 Task: Add Sprouts Organic Toasted Oats to the cart.
Action: Mouse moved to (745, 256)
Screenshot: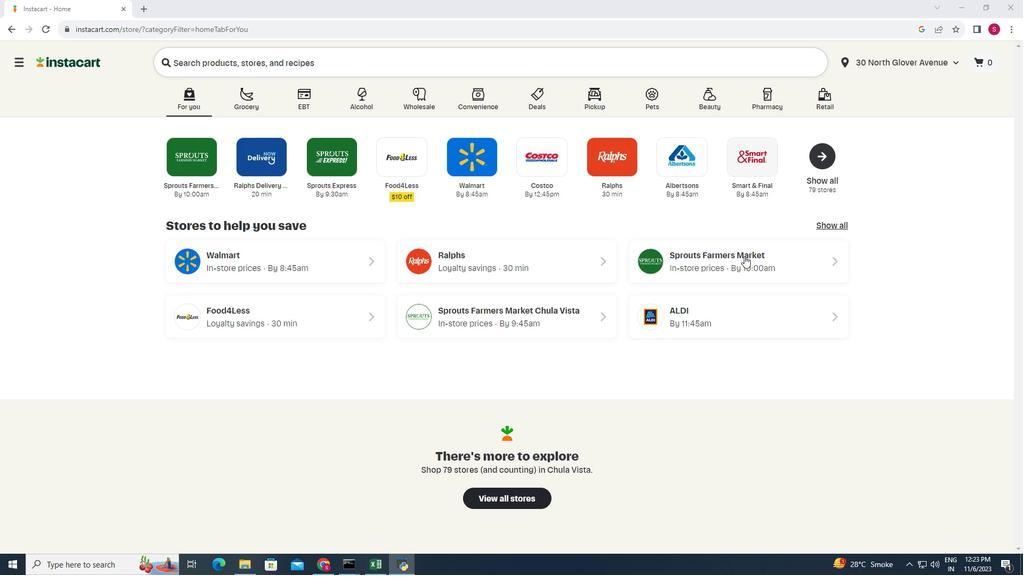 
Action: Mouse pressed left at (745, 256)
Screenshot: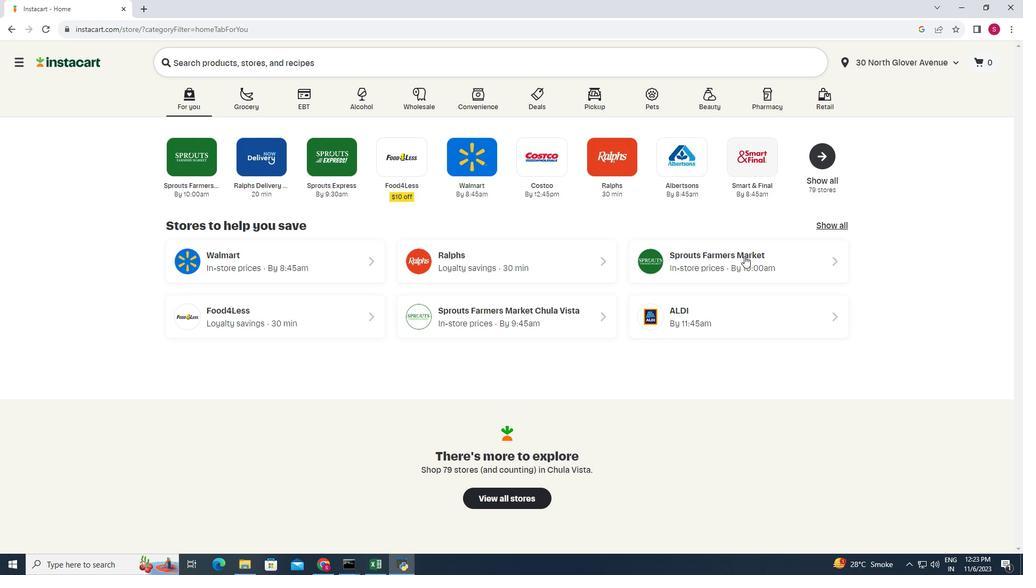 
Action: Mouse moved to (90, 358)
Screenshot: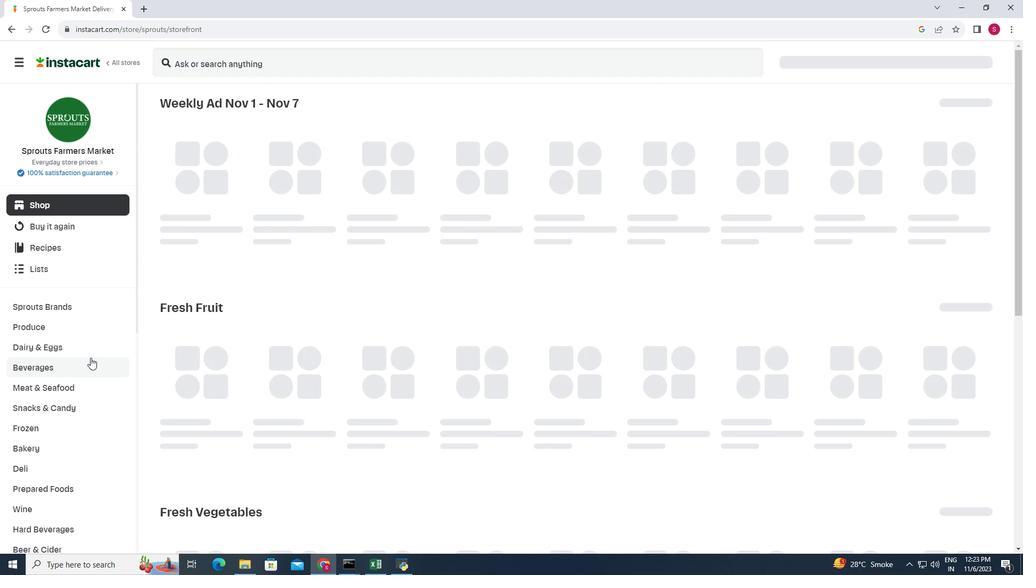 
Action: Mouse scrolled (90, 357) with delta (0, 0)
Screenshot: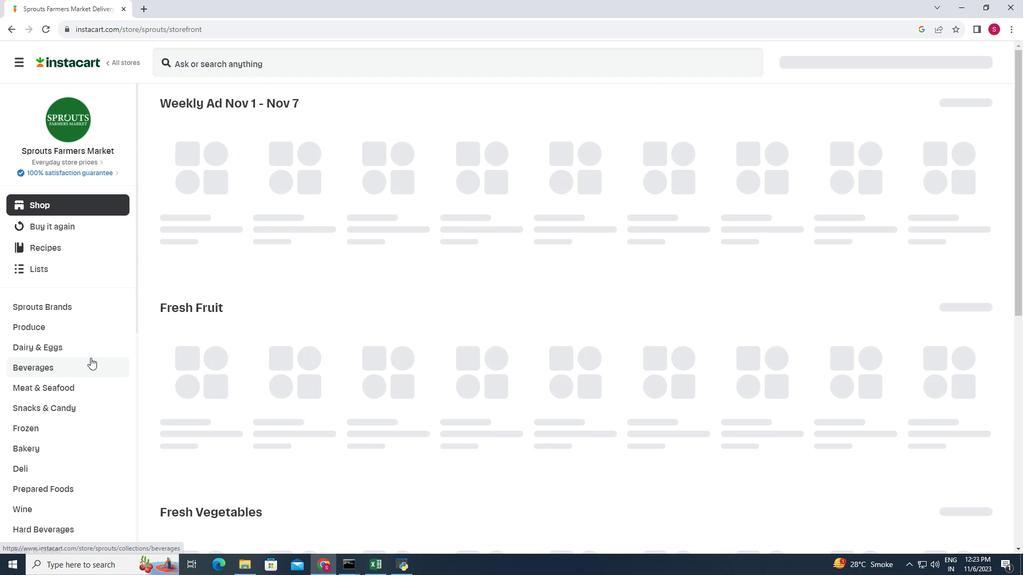 
Action: Mouse scrolled (90, 357) with delta (0, 0)
Screenshot: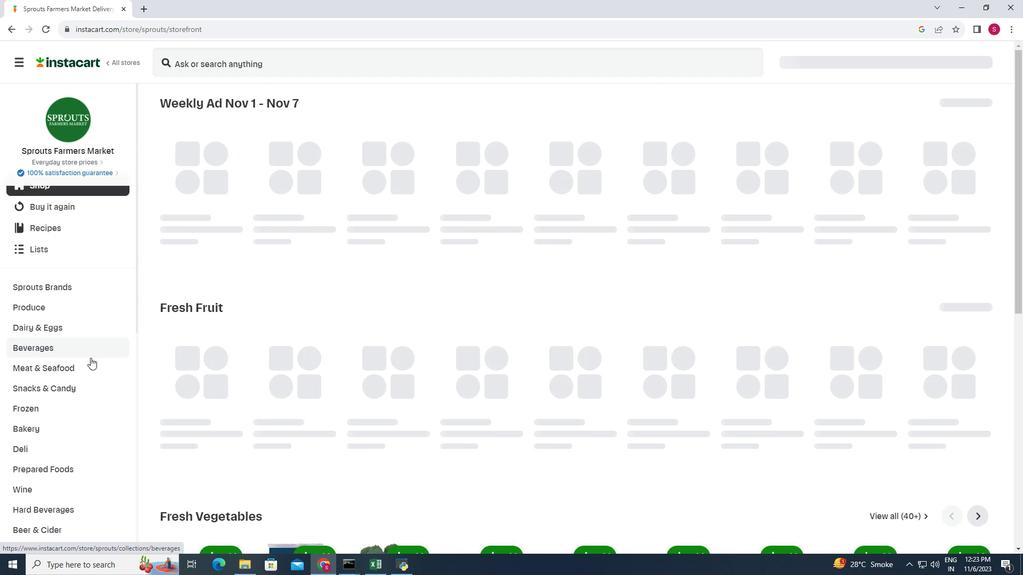 
Action: Mouse scrolled (90, 357) with delta (0, 0)
Screenshot: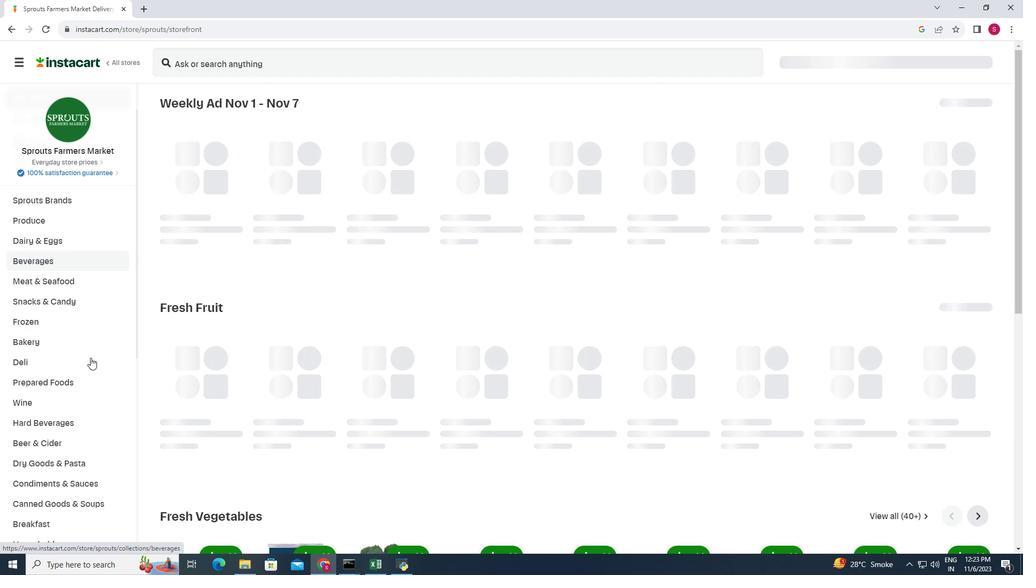 
Action: Mouse moved to (78, 466)
Screenshot: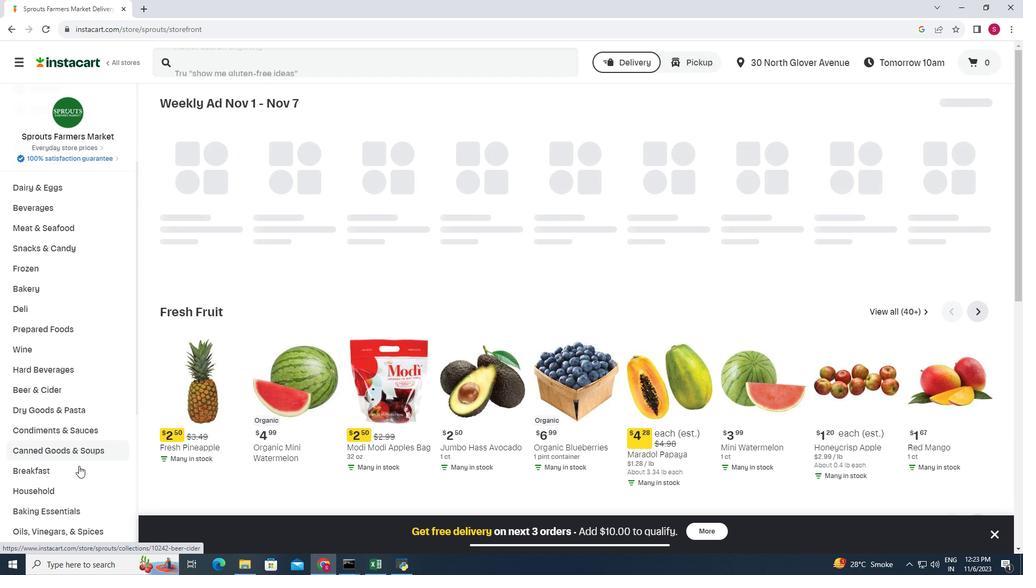 
Action: Mouse pressed left at (78, 466)
Screenshot: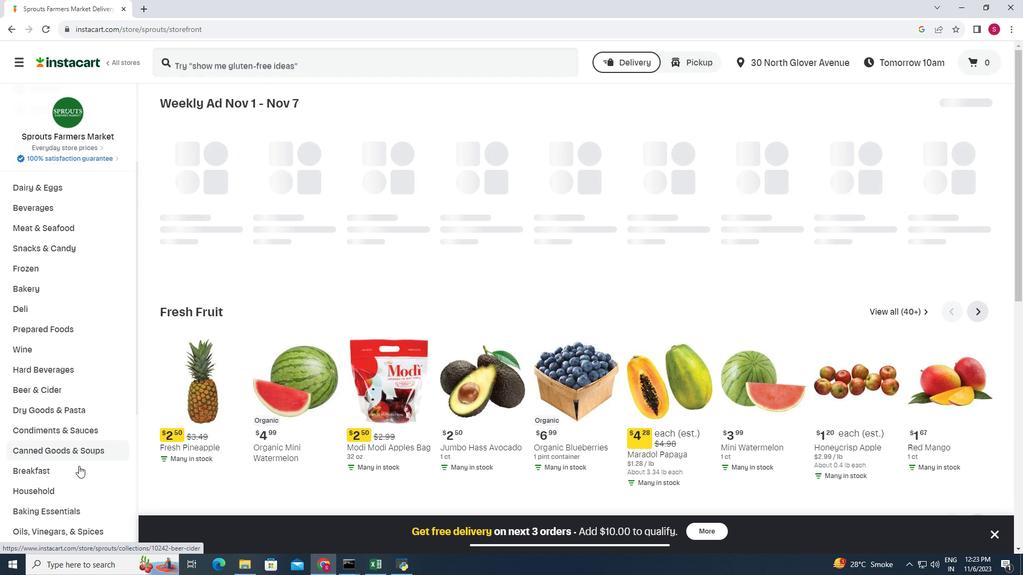 
Action: Mouse moved to (779, 131)
Screenshot: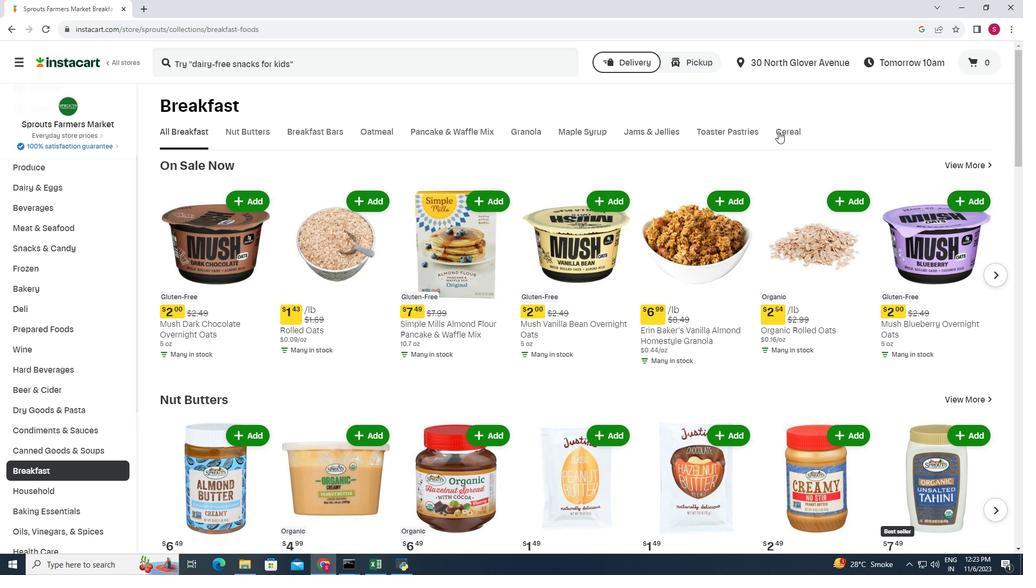 
Action: Mouse pressed left at (779, 131)
Screenshot: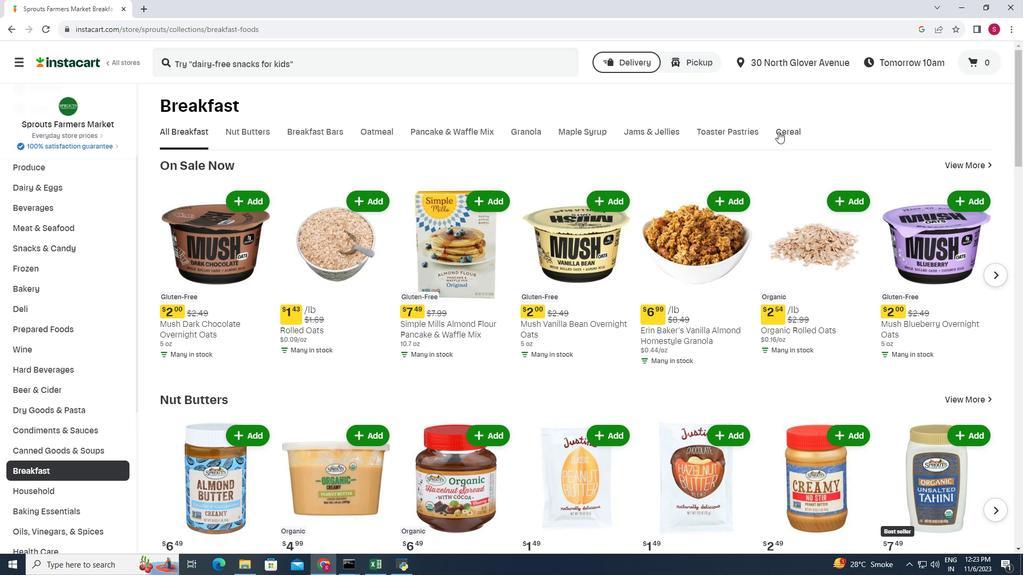 
Action: Mouse moved to (439, 191)
Screenshot: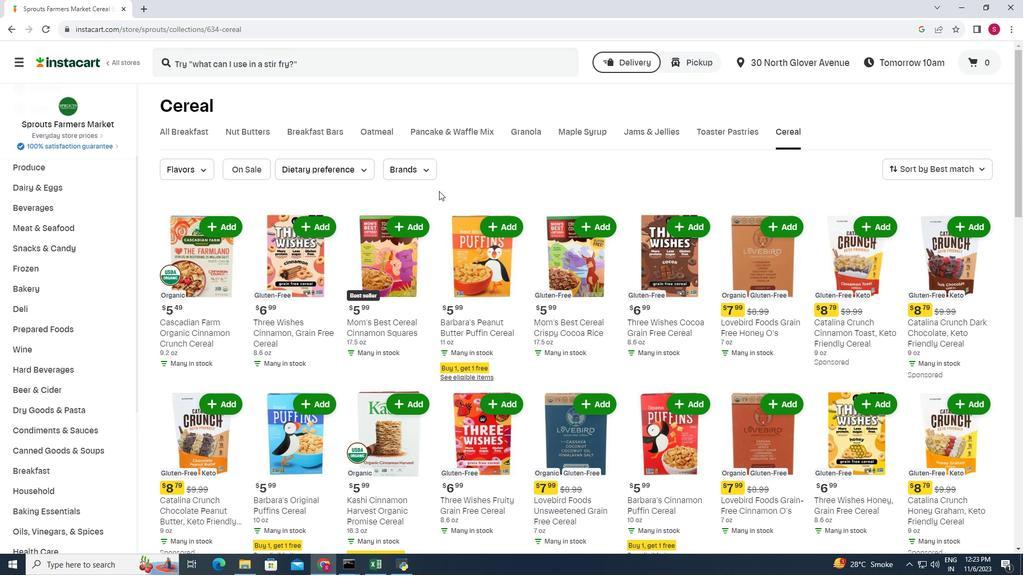 
Action: Mouse scrolled (439, 190) with delta (0, 0)
Screenshot: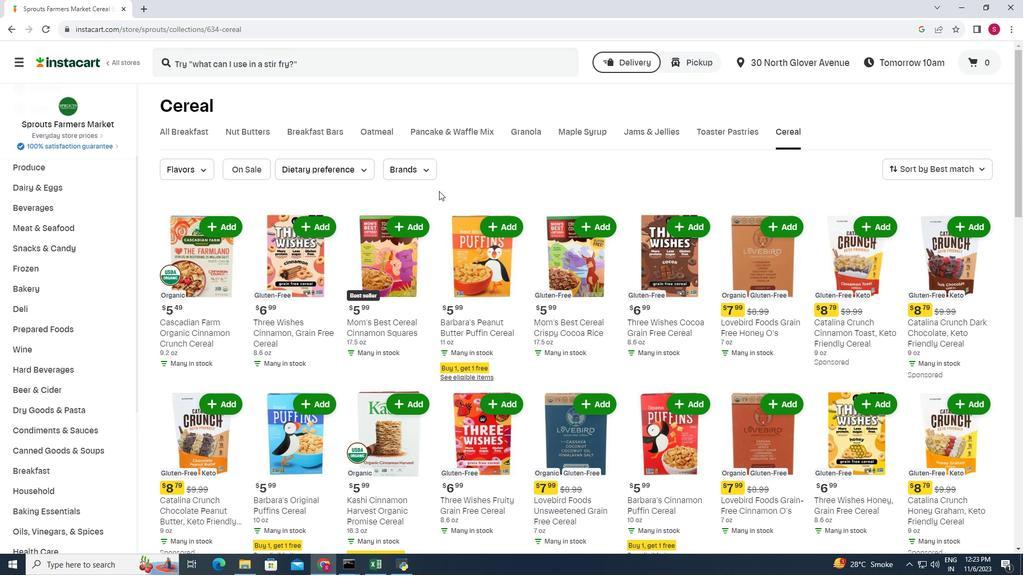 
Action: Mouse moved to (439, 190)
Screenshot: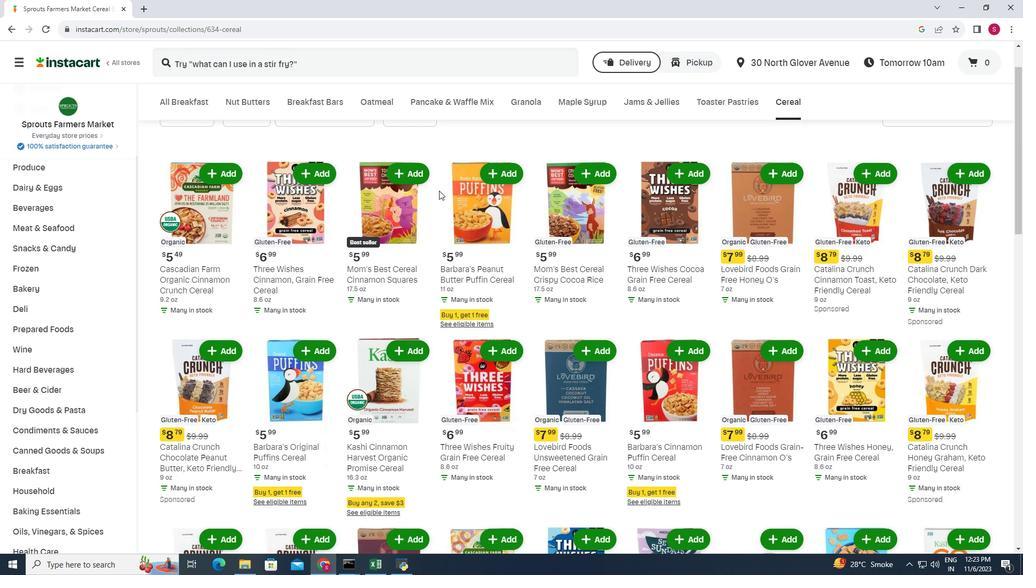 
Action: Mouse scrolled (439, 190) with delta (0, 0)
Screenshot: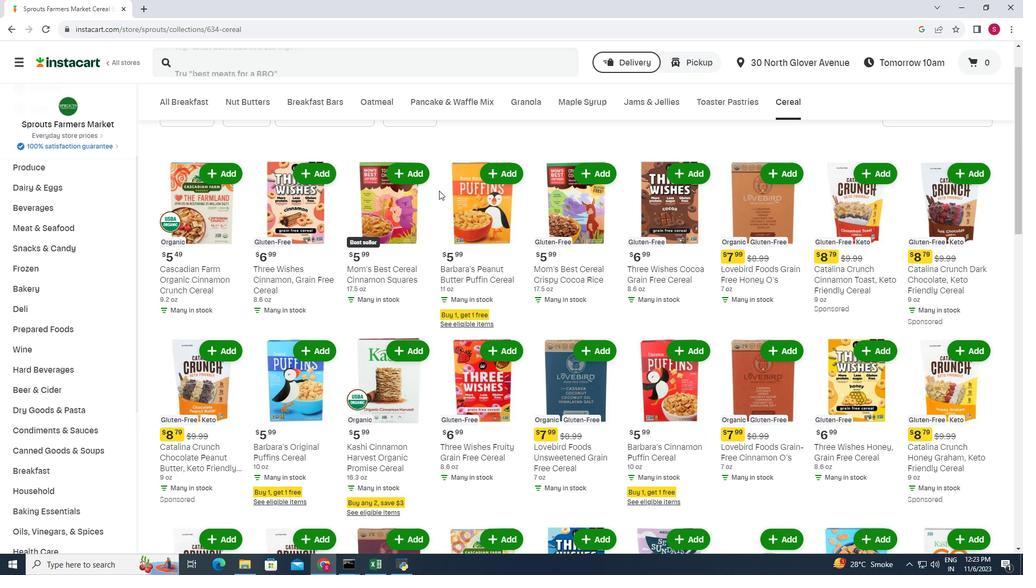 
Action: Mouse moved to (438, 190)
Screenshot: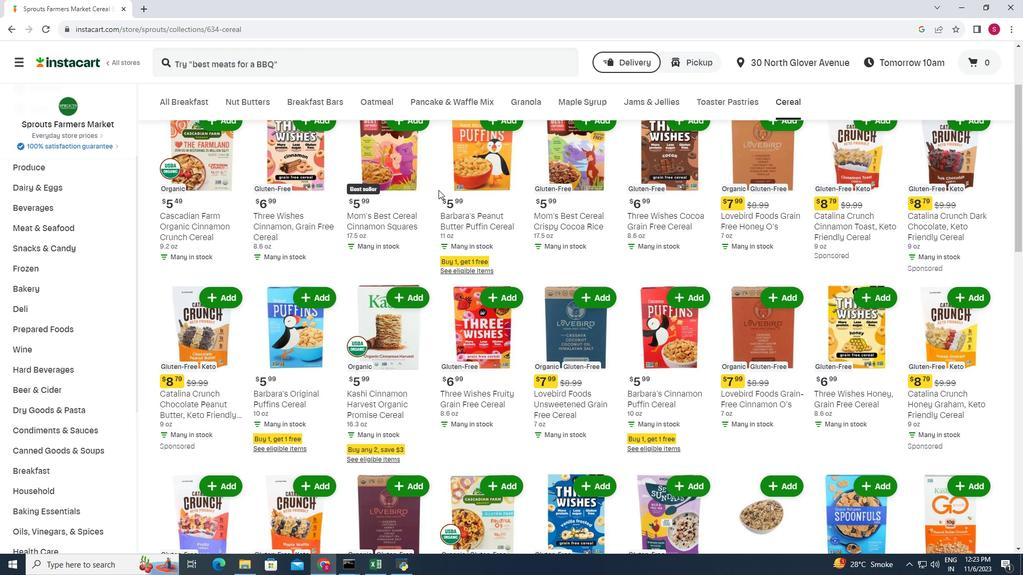 
Action: Mouse scrolled (438, 189) with delta (0, 0)
Screenshot: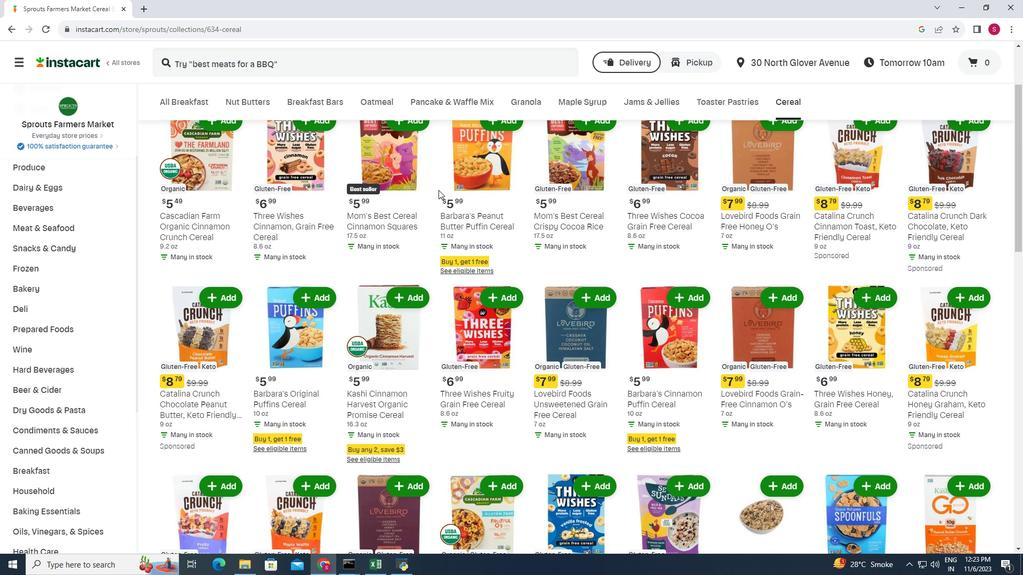 
Action: Mouse moved to (436, 189)
Screenshot: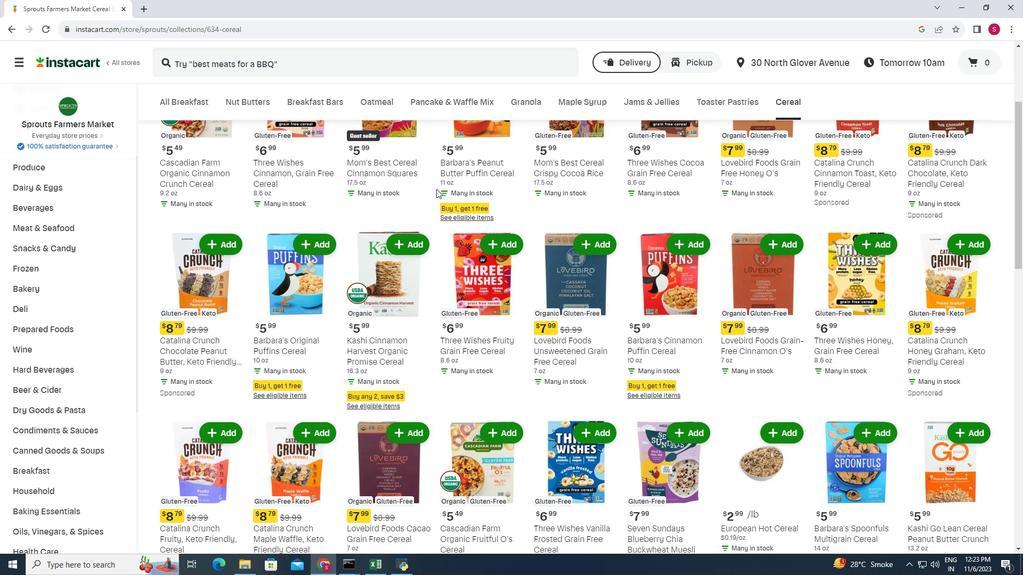 
Action: Mouse scrolled (436, 188) with delta (0, 0)
Screenshot: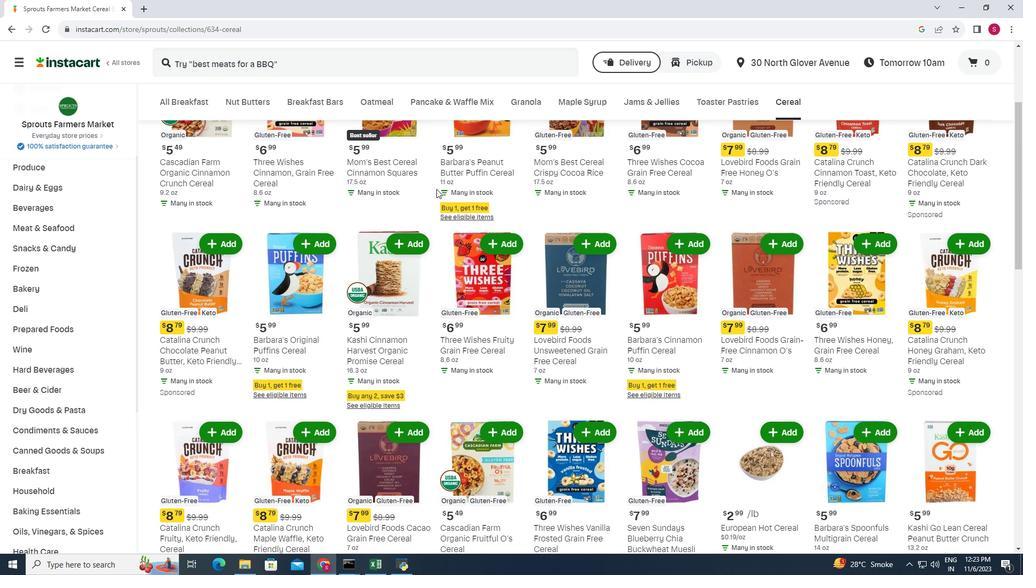 
Action: Mouse moved to (435, 188)
Screenshot: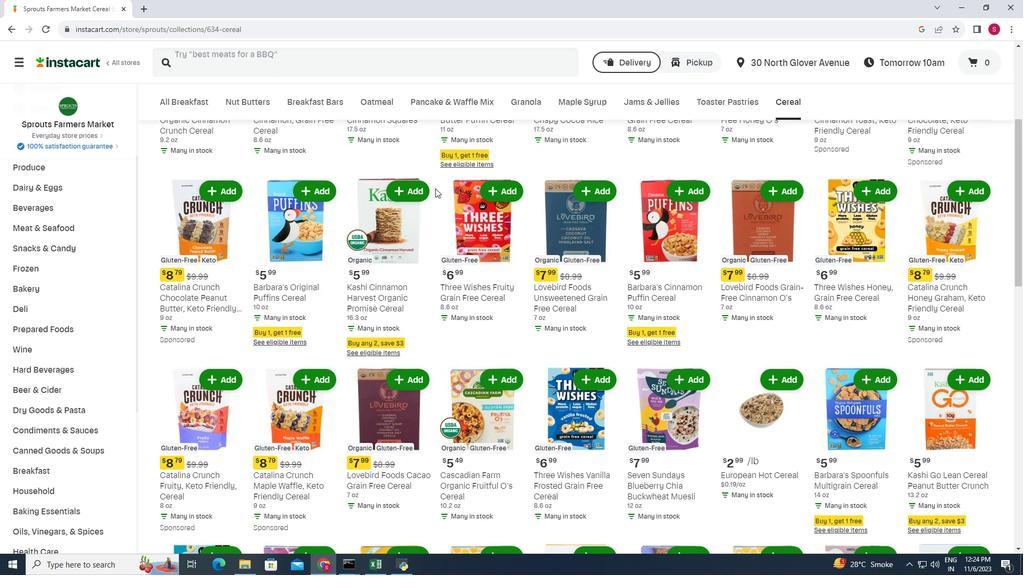
Action: Mouse scrolled (435, 188) with delta (0, 0)
Screenshot: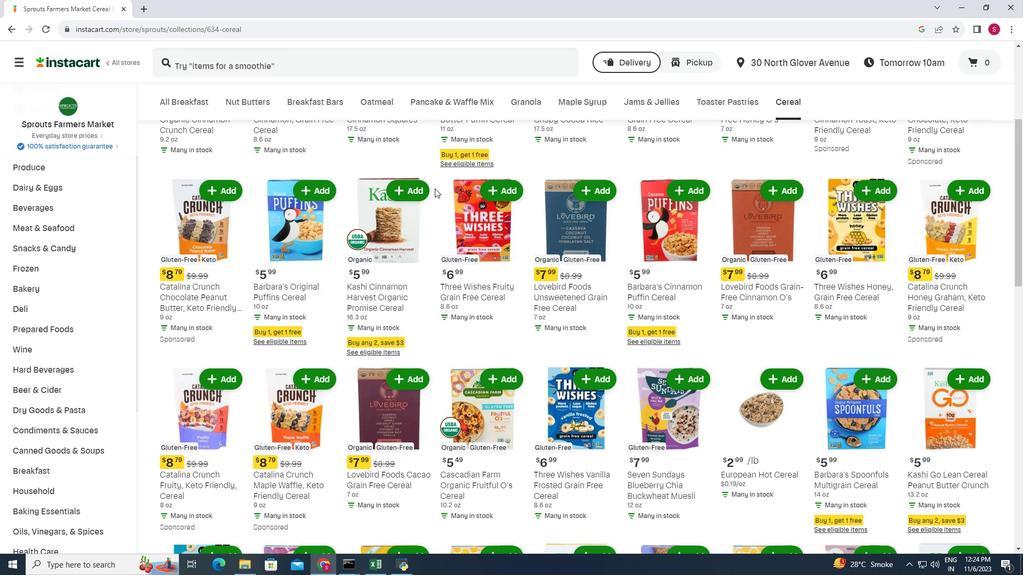 
Action: Mouse moved to (435, 188)
Screenshot: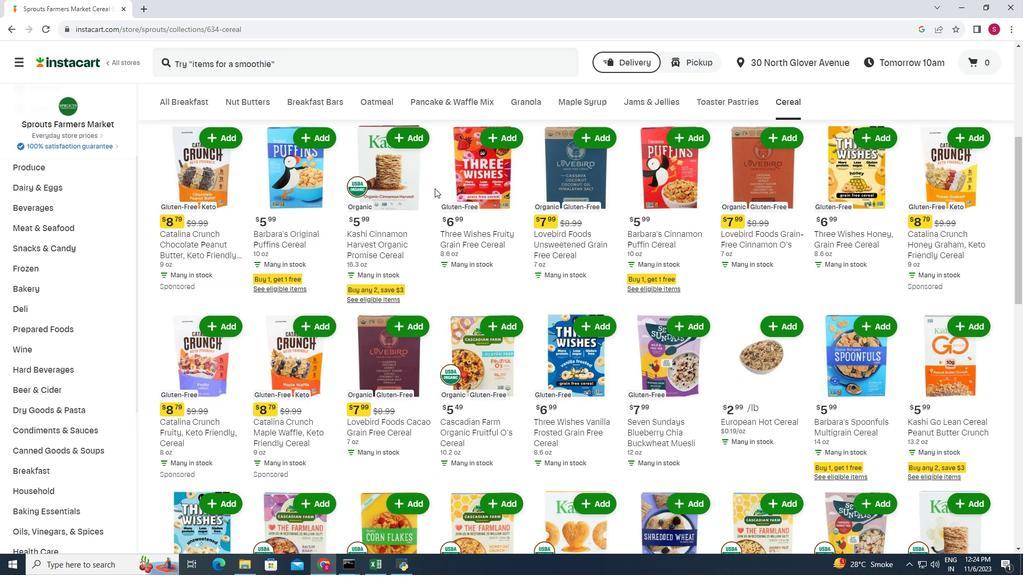 
Action: Mouse scrolled (435, 188) with delta (0, 0)
Screenshot: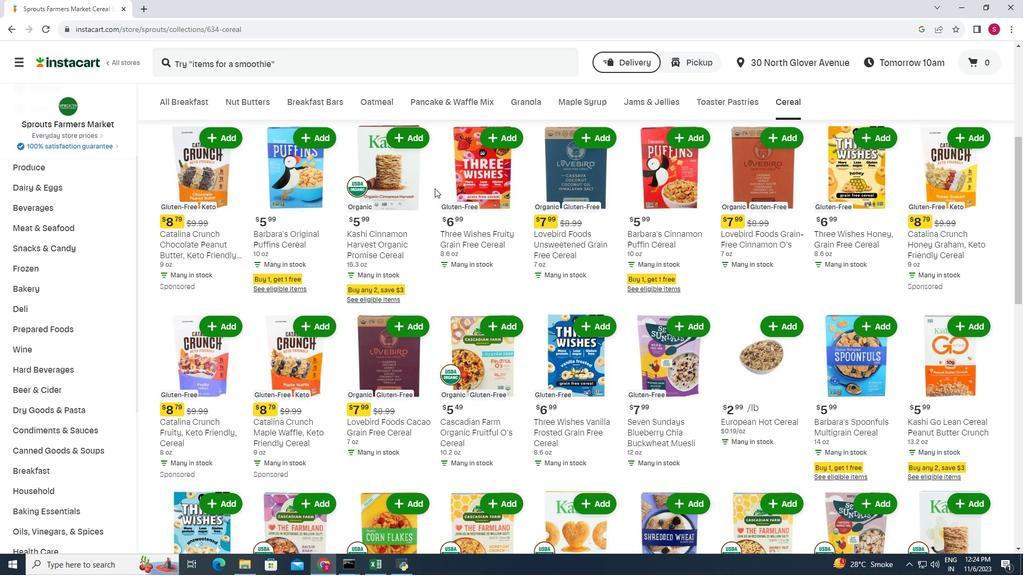 
Action: Mouse moved to (434, 189)
Screenshot: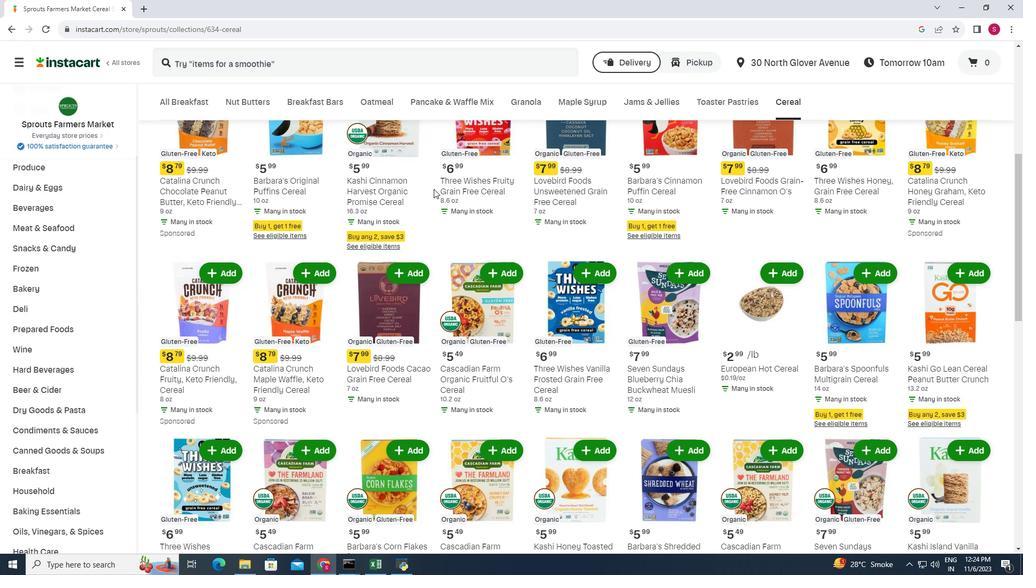 
Action: Mouse scrolled (434, 188) with delta (0, 0)
Screenshot: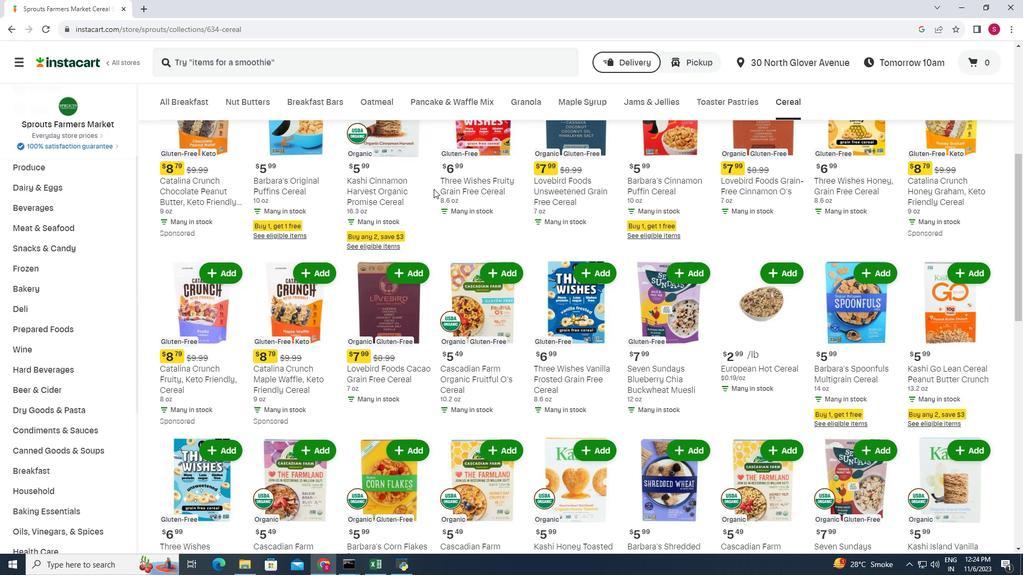 
Action: Mouse moved to (434, 189)
Screenshot: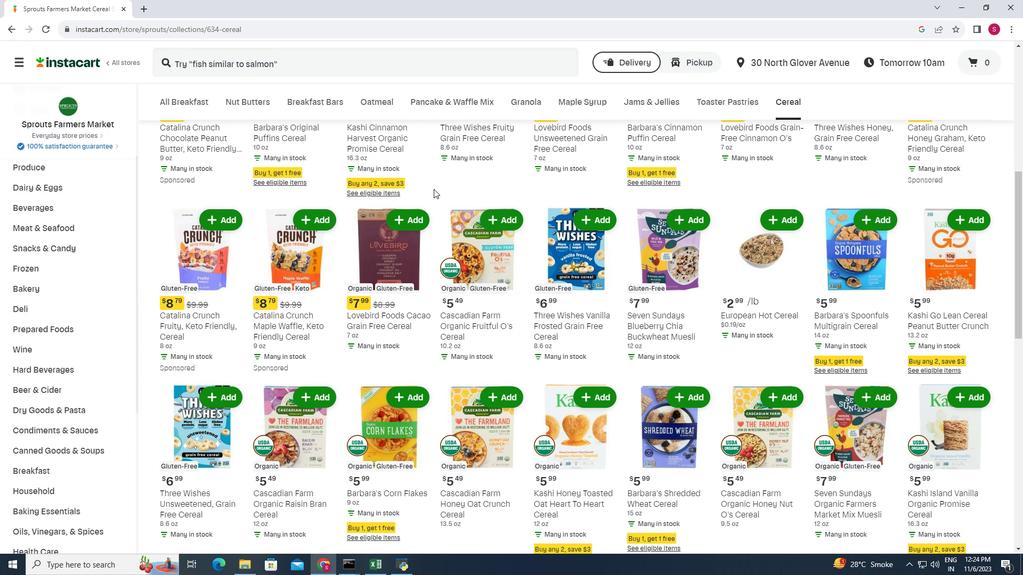
Action: Mouse scrolled (434, 188) with delta (0, 0)
Screenshot: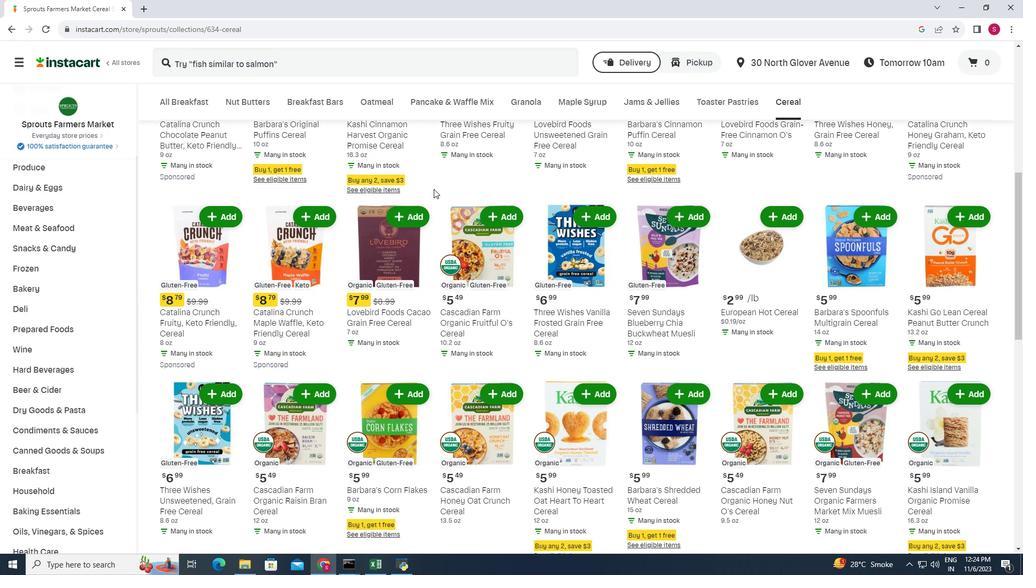 
Action: Mouse moved to (434, 189)
Screenshot: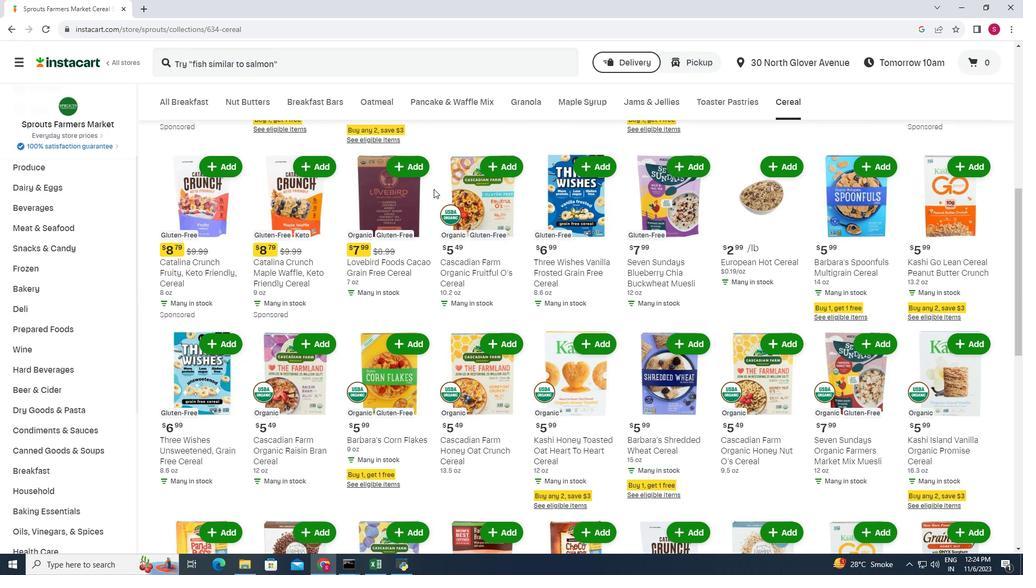 
Action: Mouse scrolled (434, 188) with delta (0, 0)
Screenshot: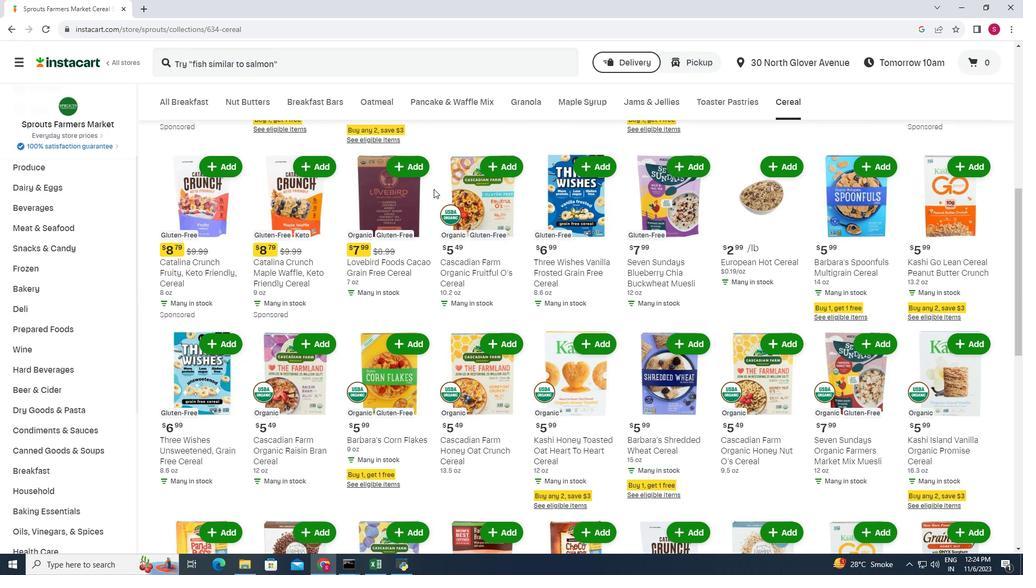 
Action: Mouse moved to (434, 189)
Screenshot: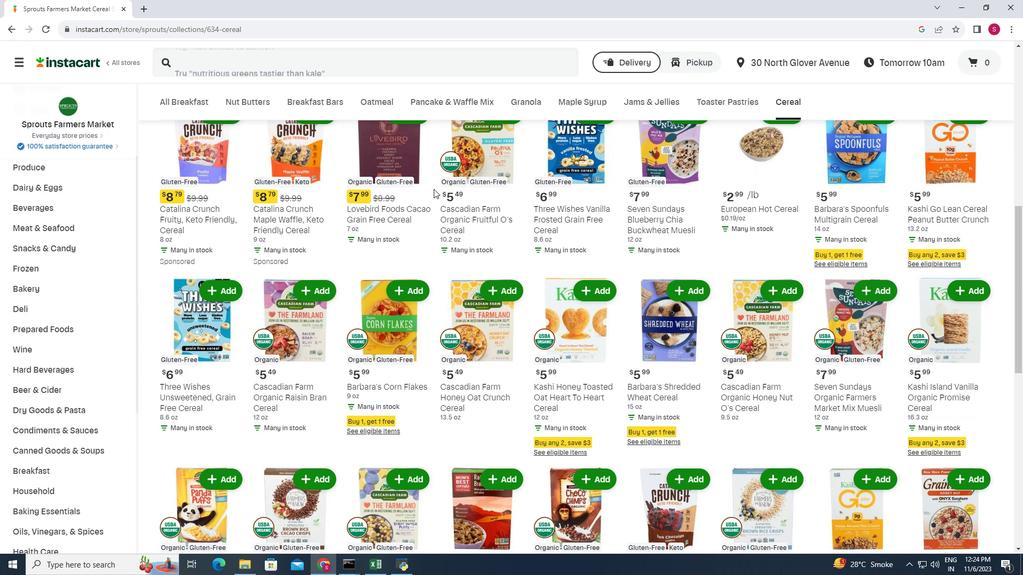 
Action: Mouse scrolled (434, 188) with delta (0, 0)
Screenshot: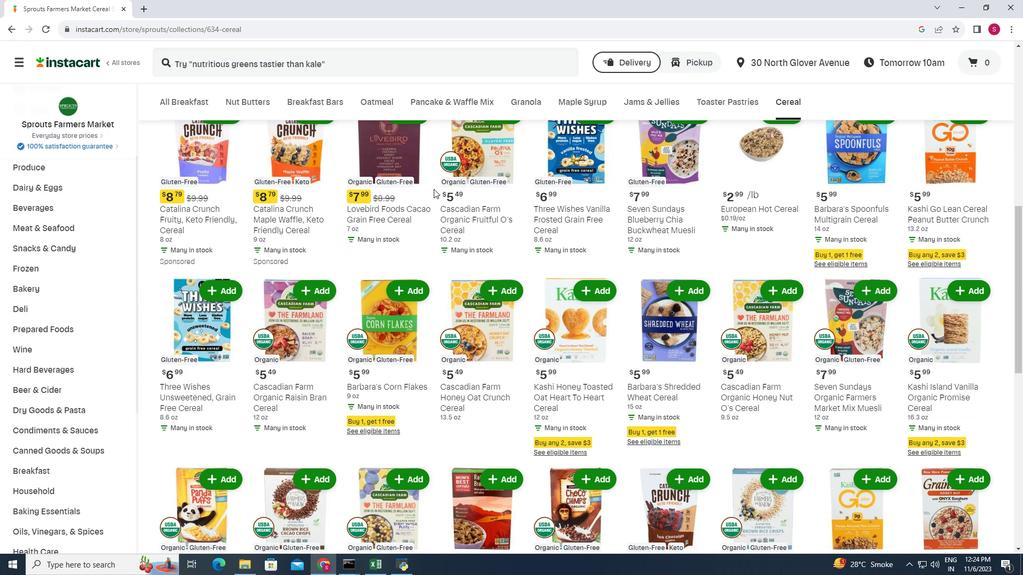 
Action: Mouse scrolled (434, 188) with delta (0, 0)
Screenshot: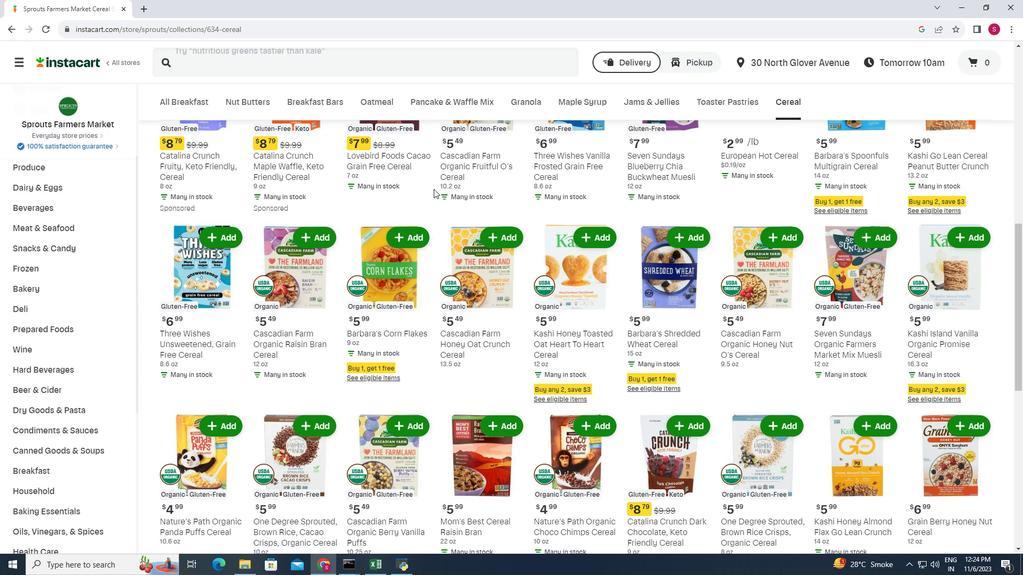 
Action: Mouse scrolled (434, 188) with delta (0, 0)
Screenshot: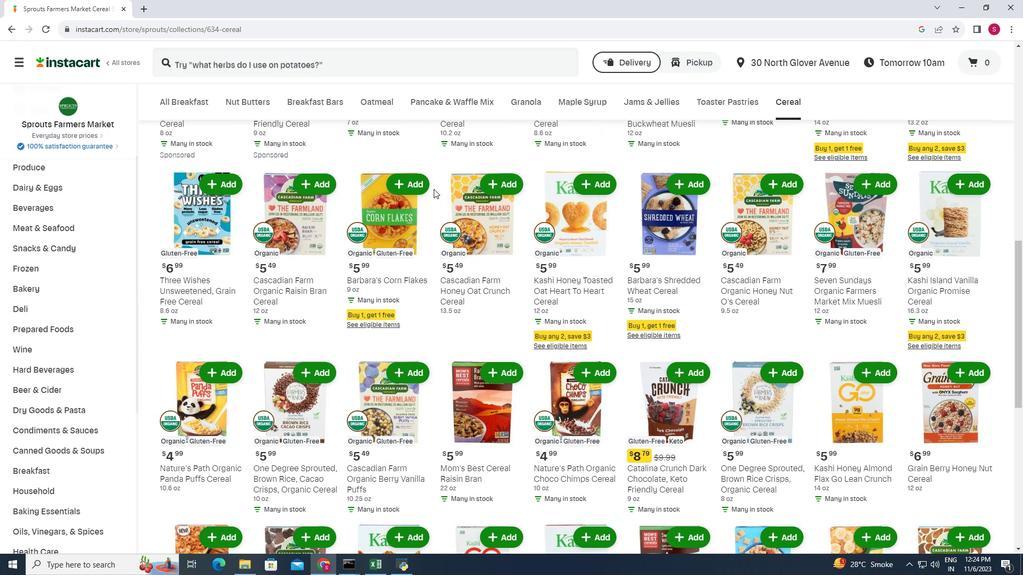 
Action: Mouse scrolled (434, 188) with delta (0, 0)
Screenshot: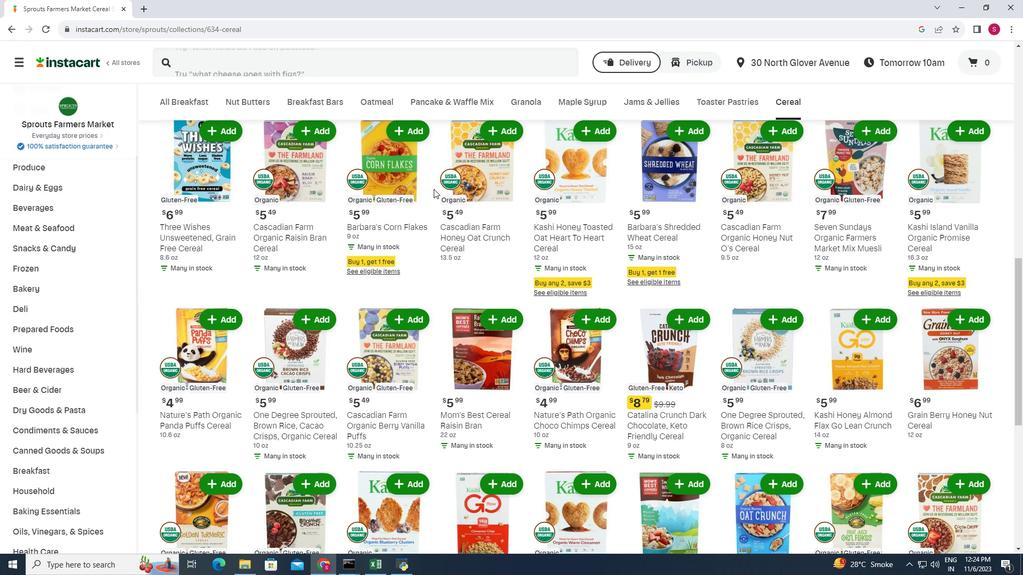 
Action: Mouse moved to (434, 189)
Screenshot: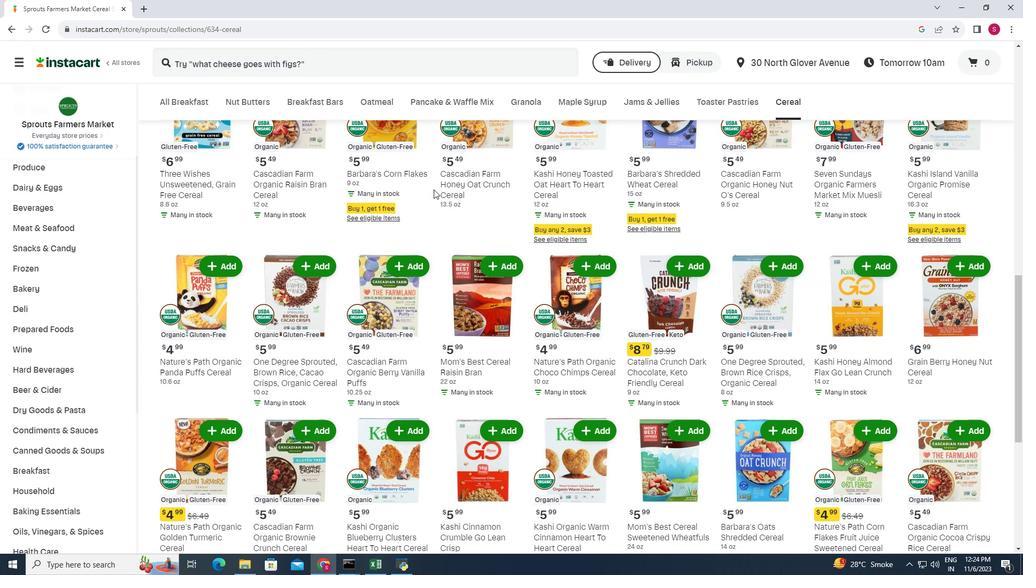 
Action: Mouse scrolled (434, 189) with delta (0, 0)
Screenshot: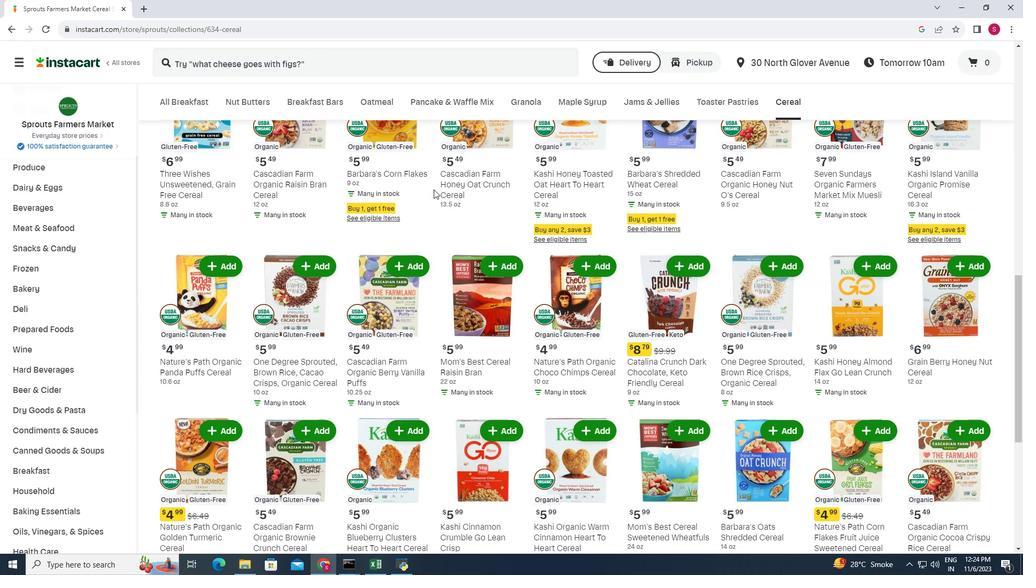 
Action: Mouse scrolled (434, 189) with delta (0, 0)
Screenshot: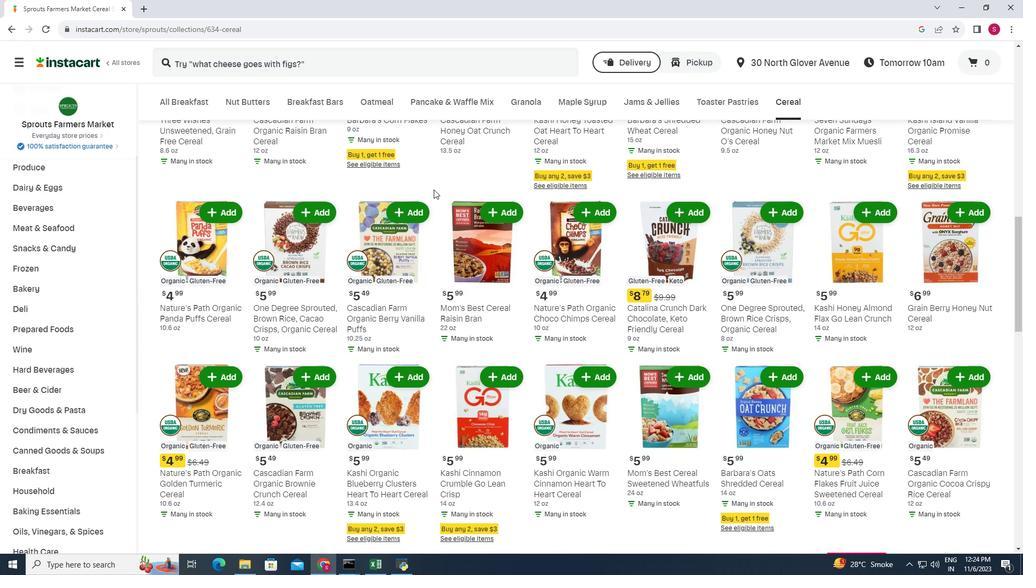 
Action: Mouse moved to (434, 189)
Screenshot: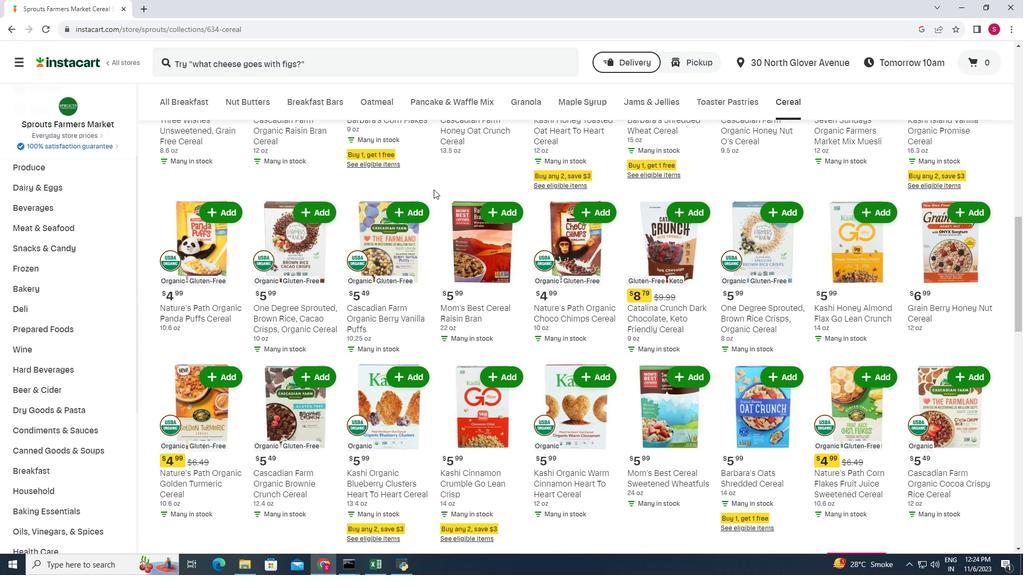 
Action: Mouse scrolled (434, 189) with delta (0, 0)
Screenshot: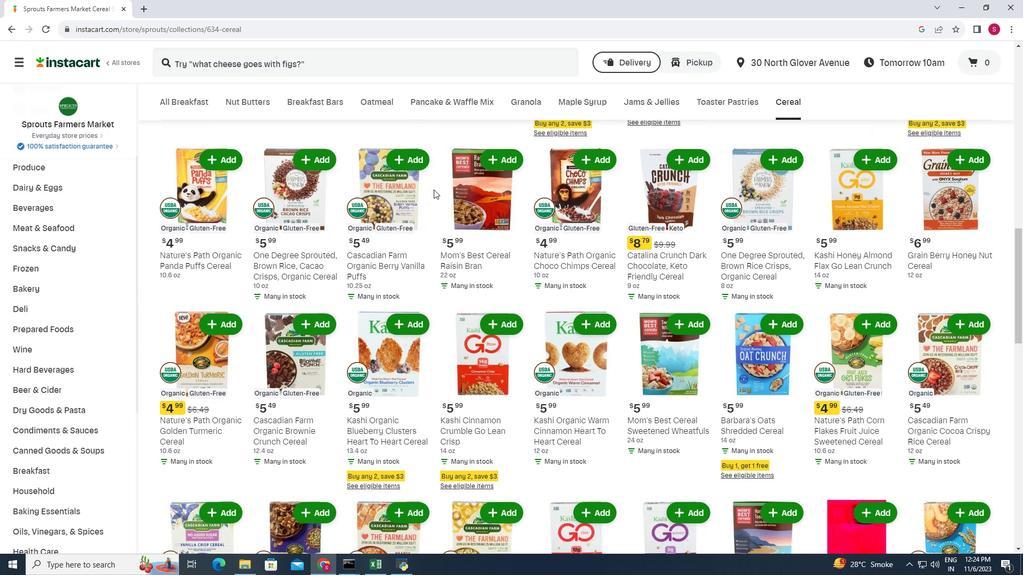 
Action: Mouse scrolled (434, 189) with delta (0, 0)
Screenshot: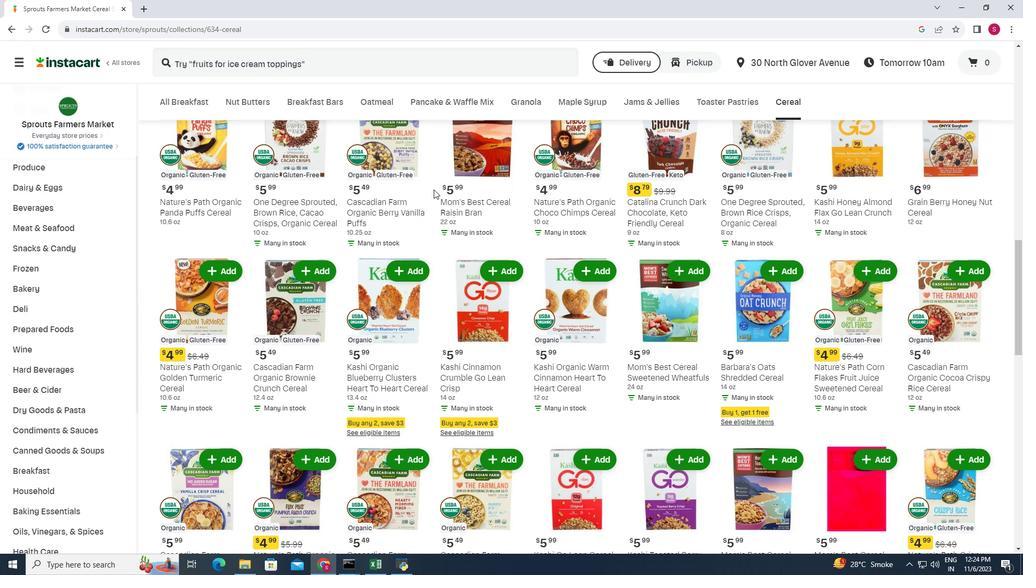 
Action: Mouse scrolled (434, 189) with delta (0, 0)
Screenshot: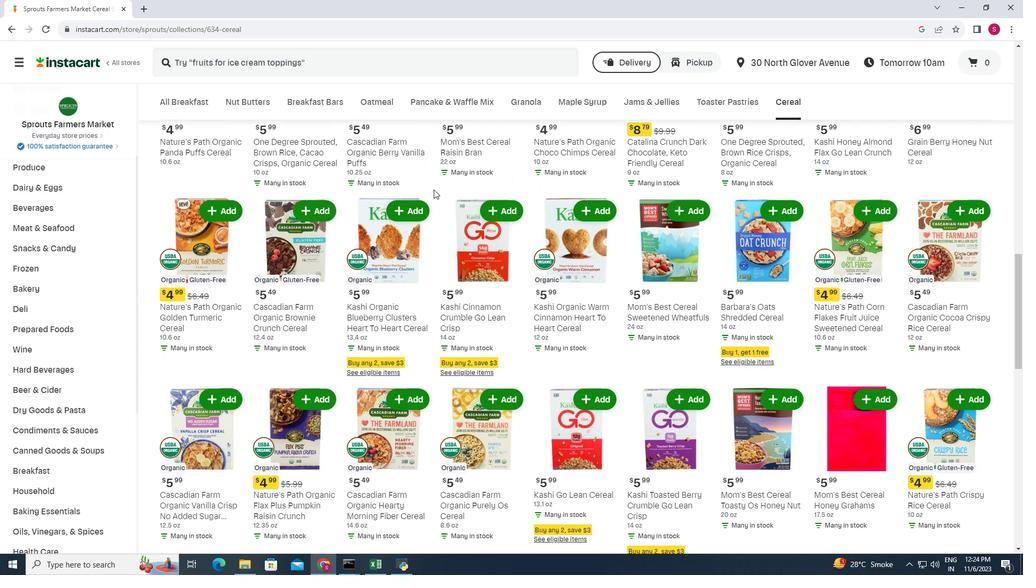 
Action: Mouse scrolled (434, 189) with delta (0, 0)
Screenshot: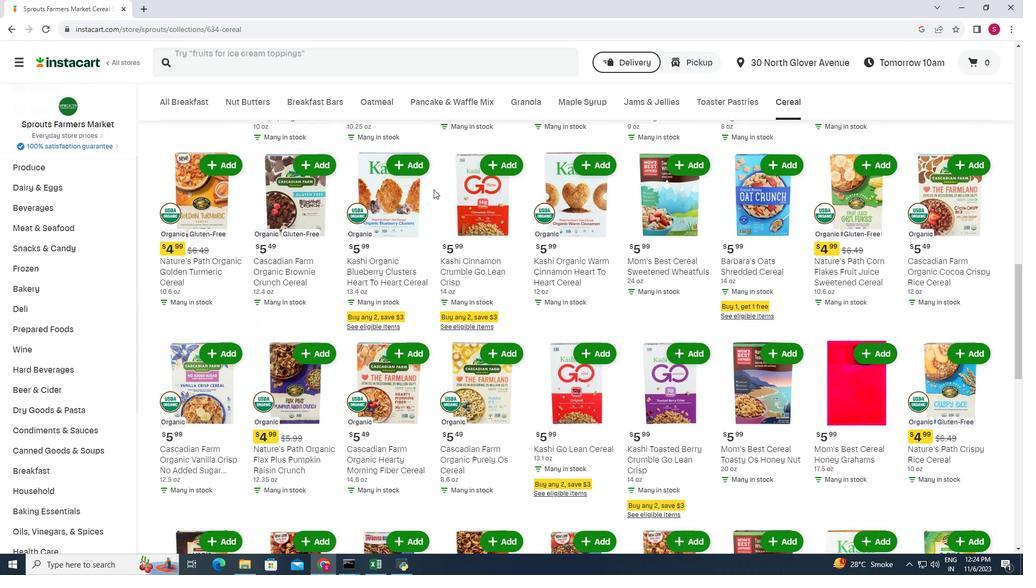 
Action: Mouse scrolled (434, 189) with delta (0, 0)
Screenshot: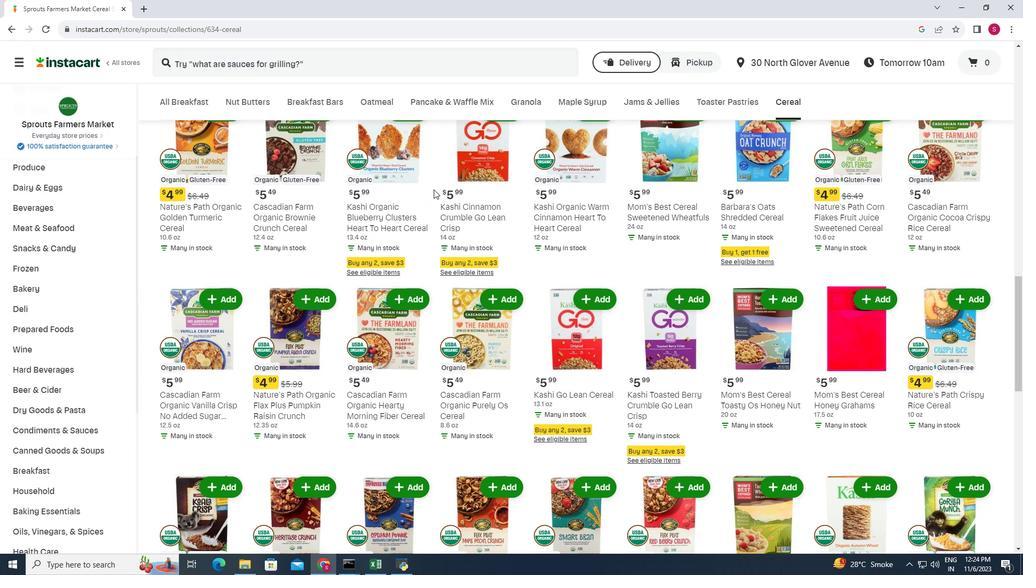 
Action: Mouse scrolled (434, 189) with delta (0, 0)
Screenshot: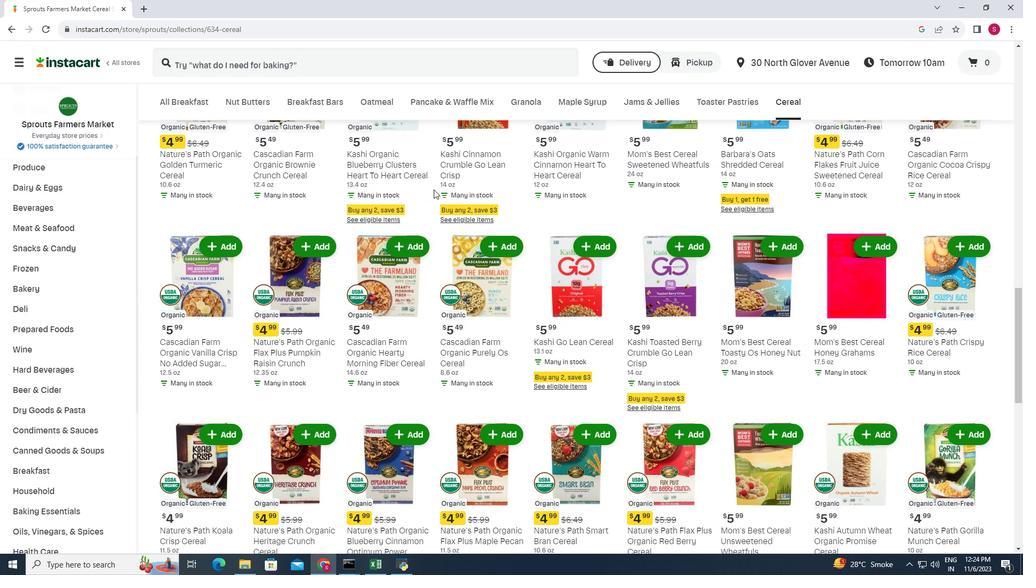 
Action: Mouse scrolled (434, 189) with delta (0, 0)
Screenshot: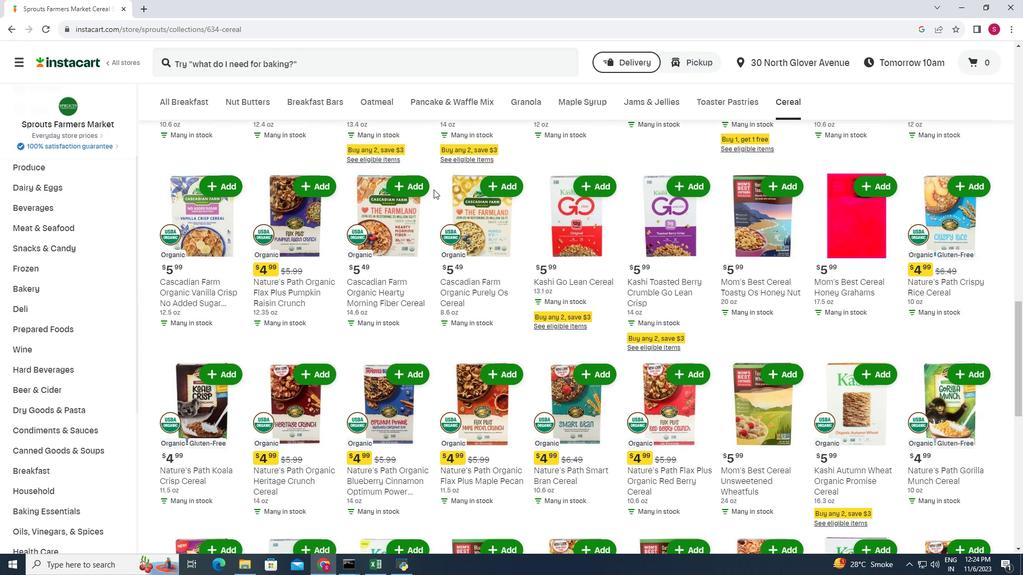 
Action: Mouse scrolled (434, 189) with delta (0, 0)
Screenshot: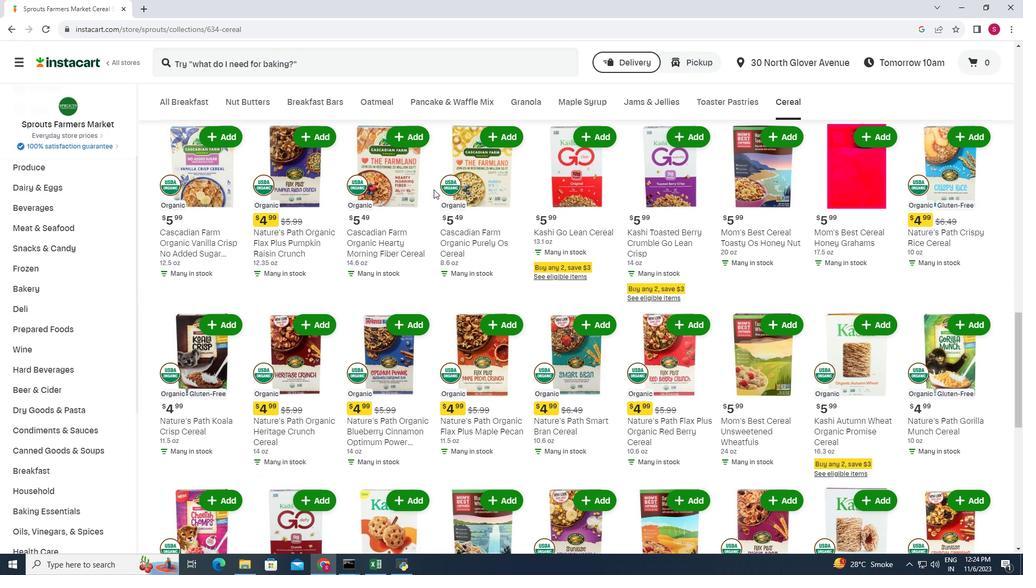 
Action: Mouse moved to (434, 189)
Screenshot: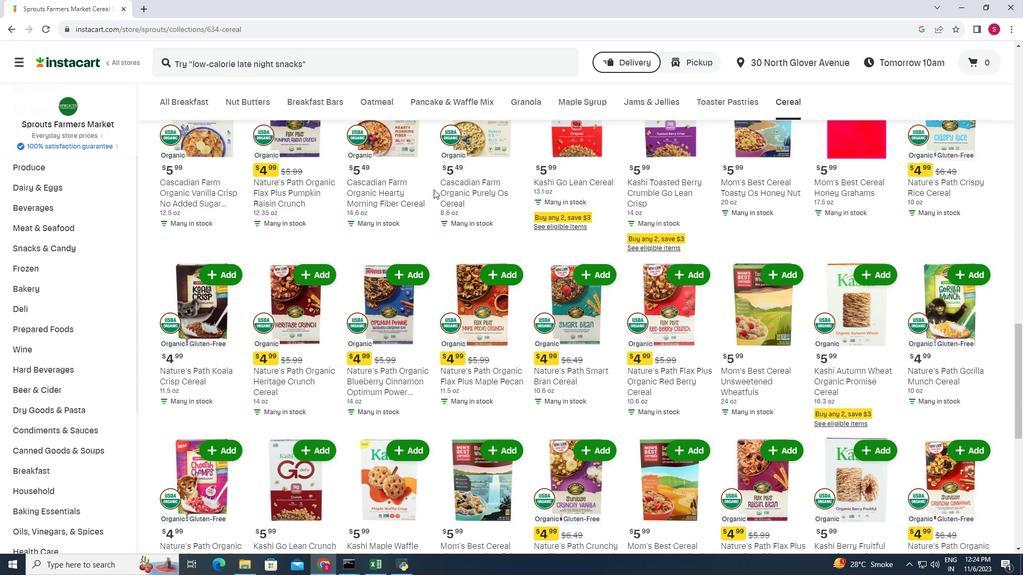 
Action: Mouse scrolled (434, 189) with delta (0, 0)
Screenshot: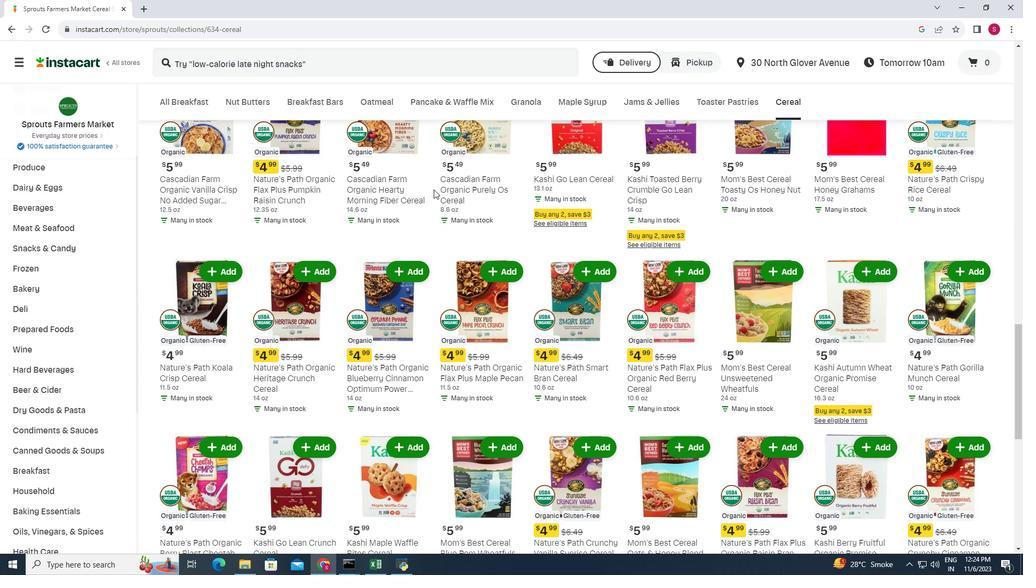 
Action: Mouse moved to (435, 189)
Screenshot: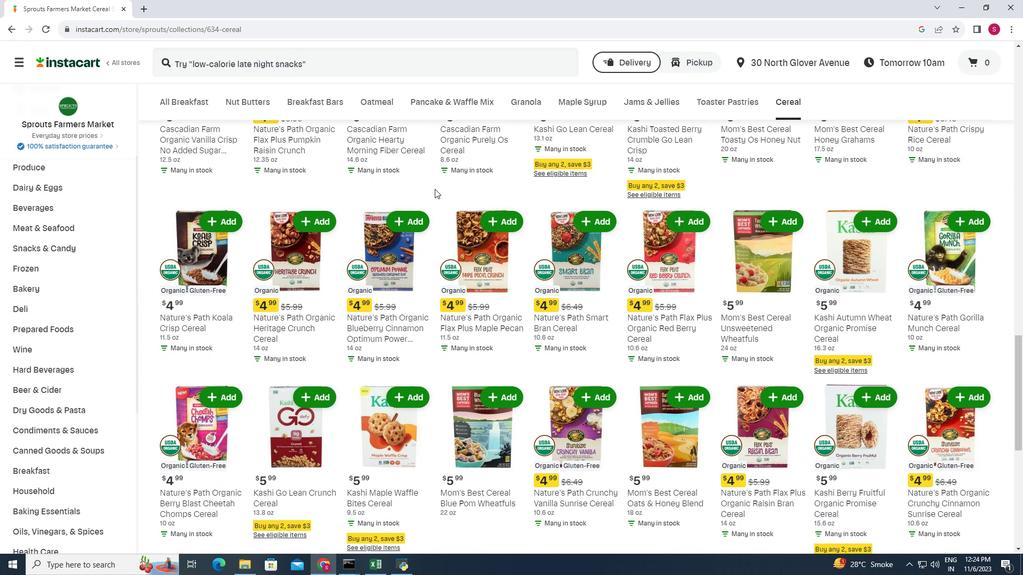 
Action: Mouse scrolled (435, 188) with delta (0, 0)
Screenshot: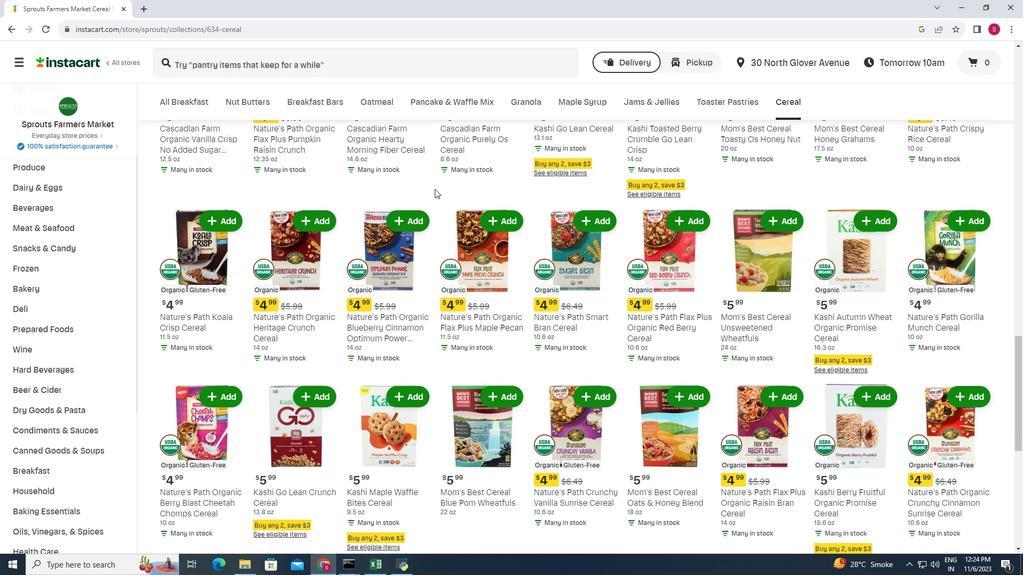 
Action: Mouse scrolled (435, 188) with delta (0, 0)
Screenshot: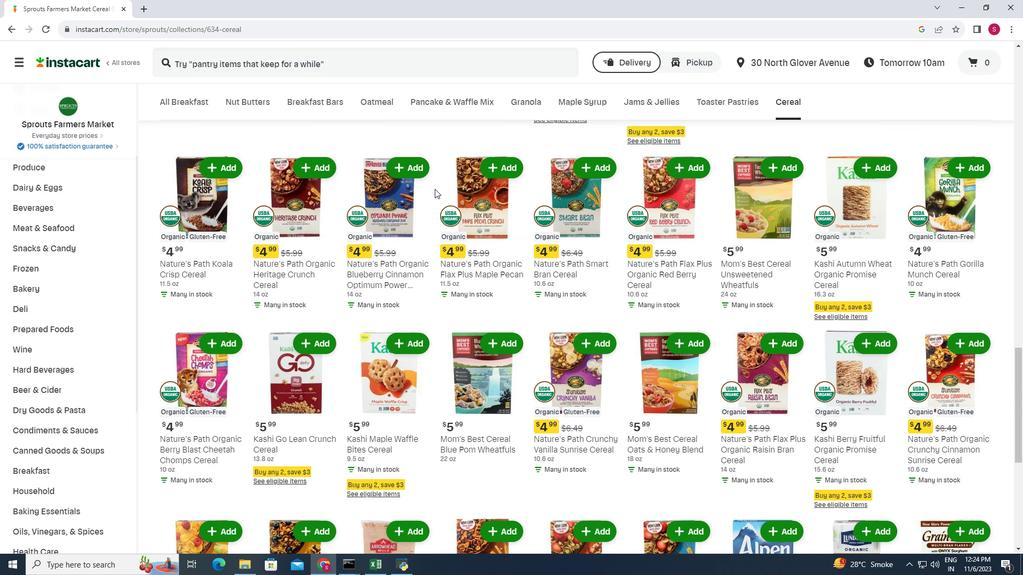 
Action: Mouse scrolled (435, 188) with delta (0, 0)
Screenshot: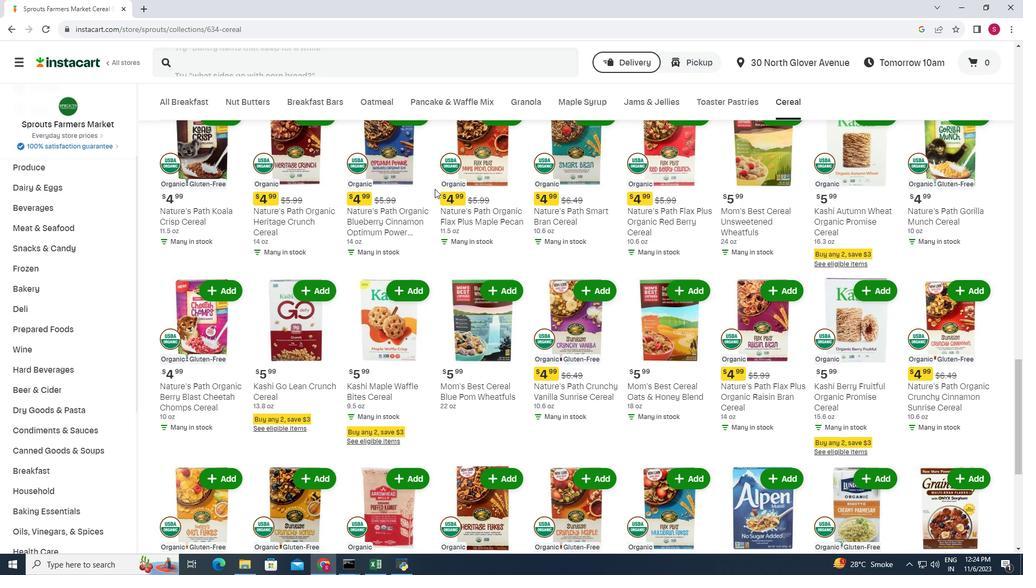 
Action: Mouse scrolled (435, 188) with delta (0, 0)
Screenshot: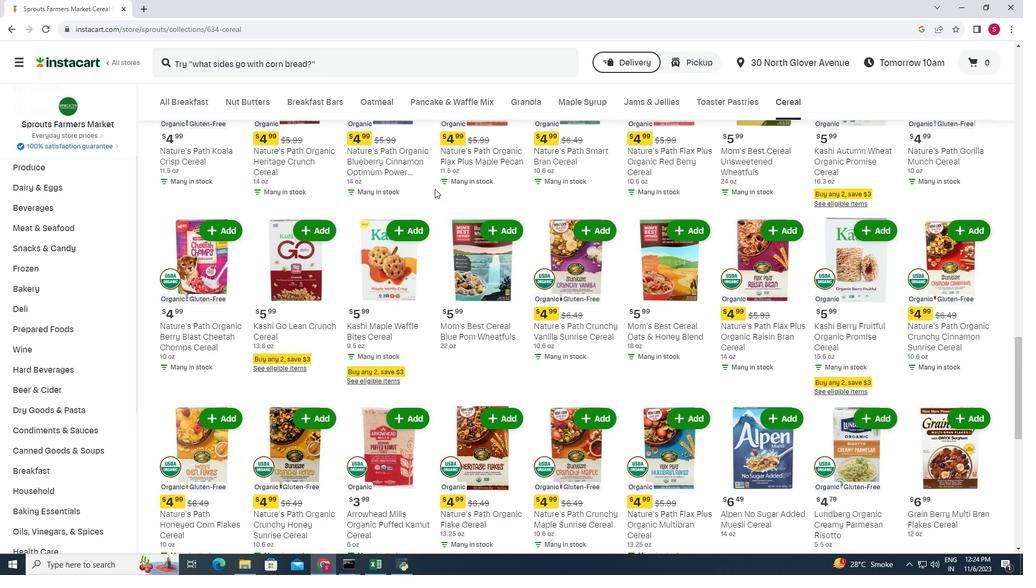 
Action: Mouse moved to (435, 189)
Screenshot: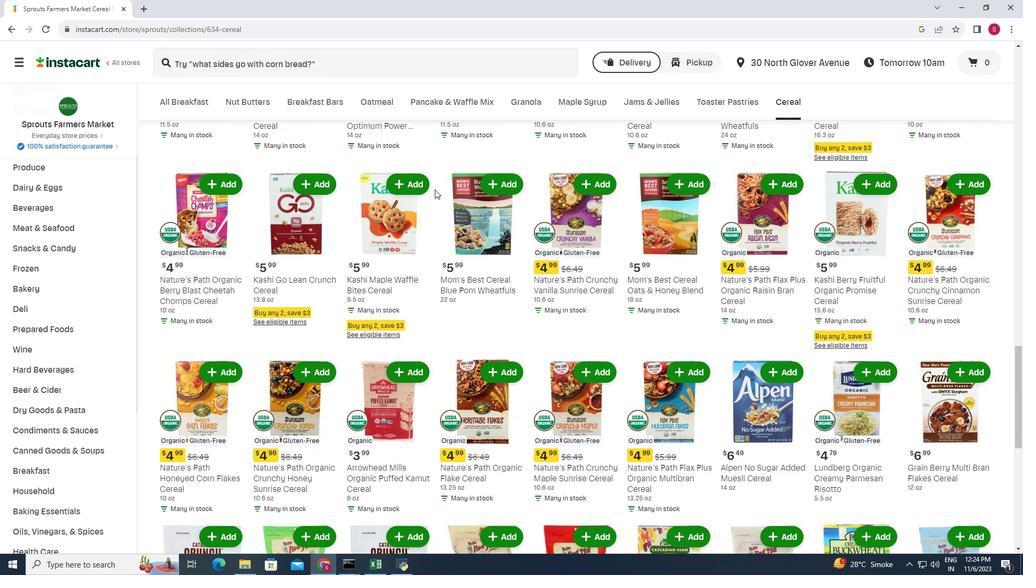 
Action: Mouse scrolled (435, 189) with delta (0, 0)
Screenshot: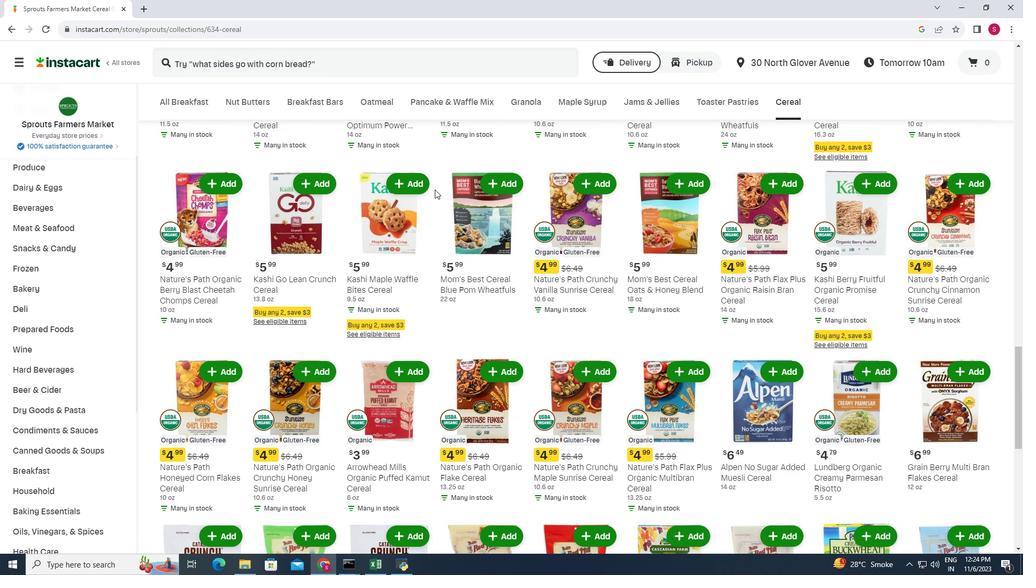 
Action: Mouse scrolled (435, 189) with delta (0, 0)
Screenshot: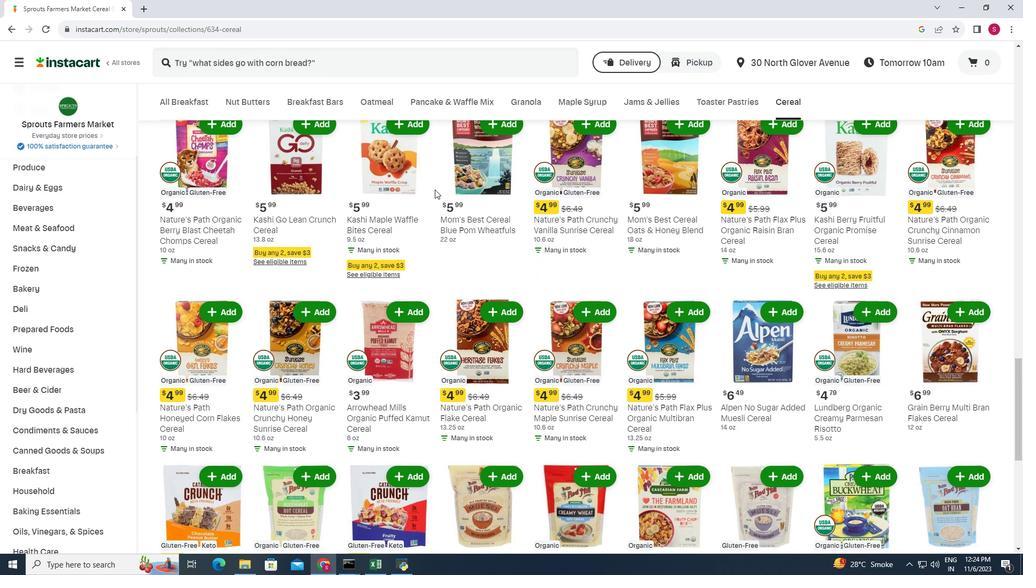 
Action: Mouse moved to (435, 189)
Screenshot: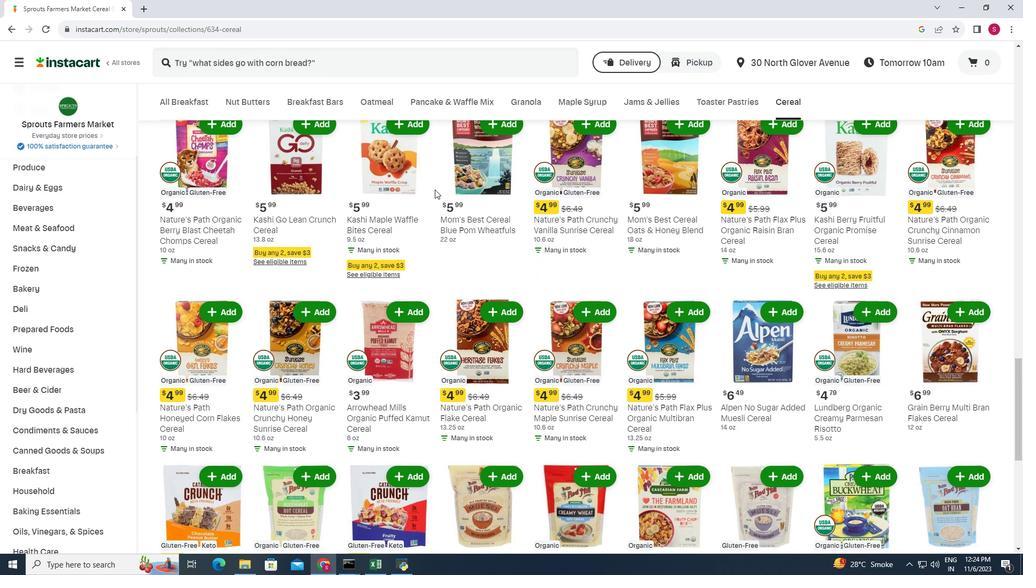 
Action: Mouse scrolled (435, 189) with delta (0, 0)
Screenshot: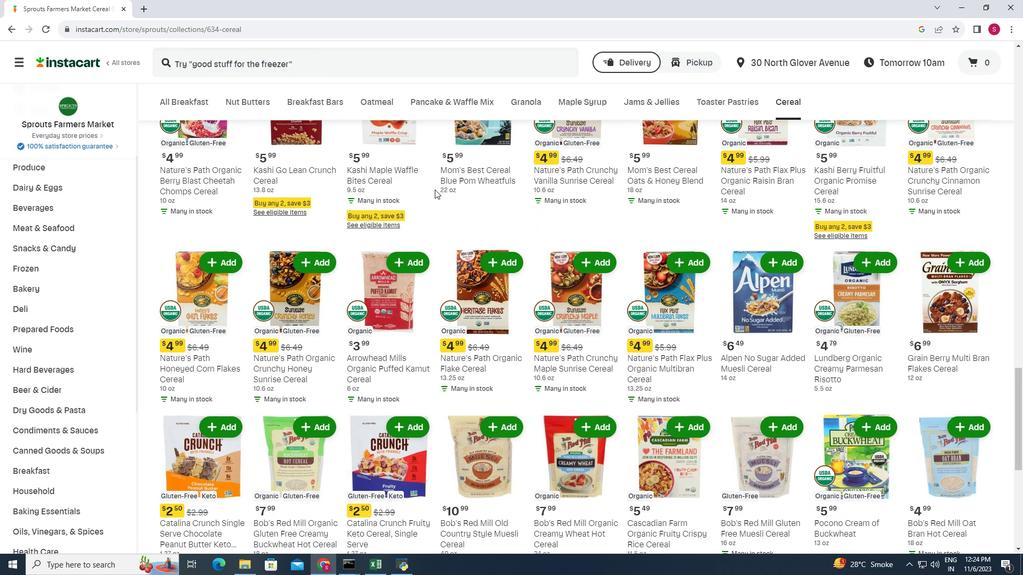 
Action: Mouse scrolled (435, 189) with delta (0, 0)
Screenshot: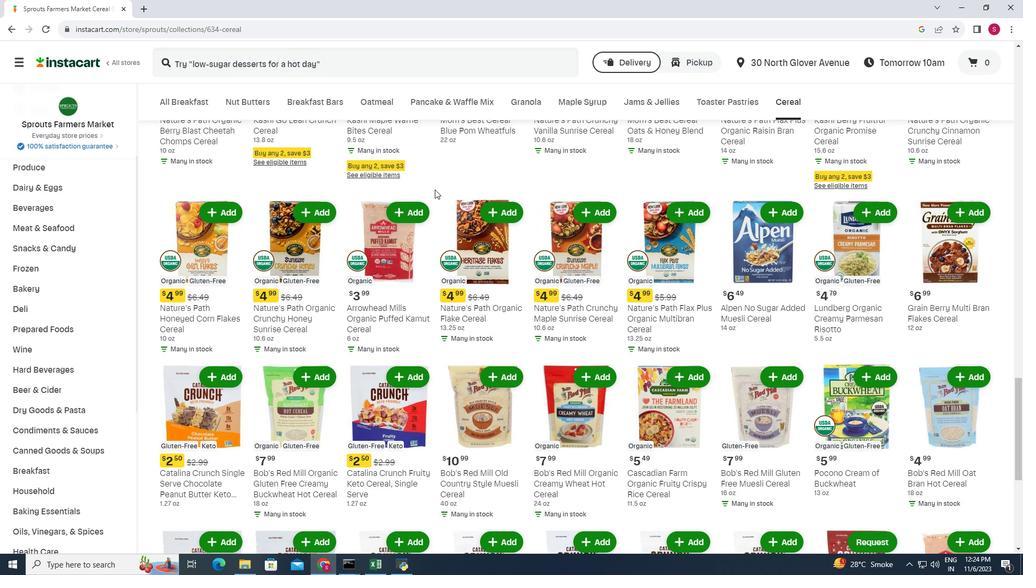 
Action: Mouse scrolled (435, 189) with delta (0, 0)
Screenshot: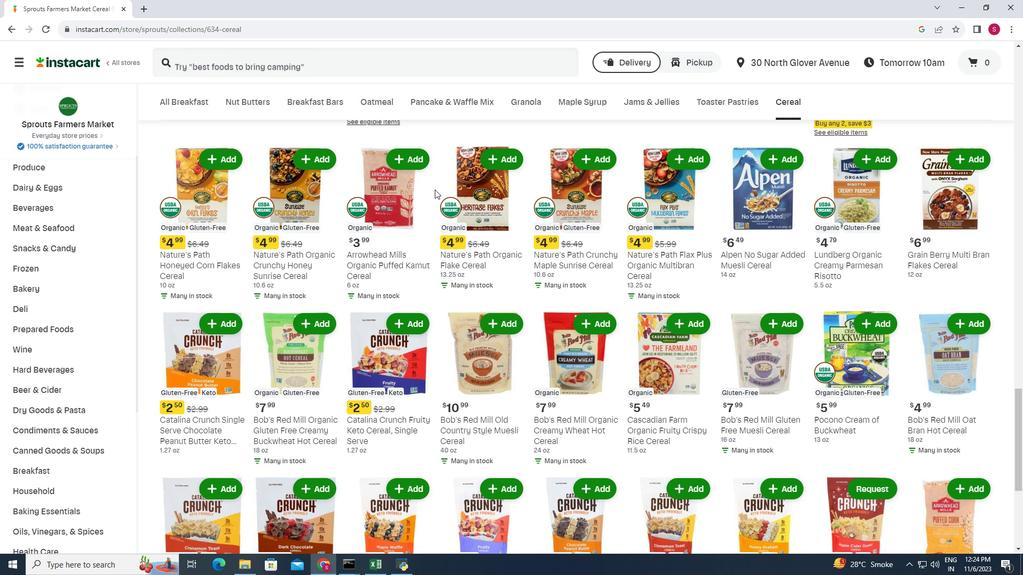 
Action: Mouse scrolled (435, 189) with delta (0, 0)
Screenshot: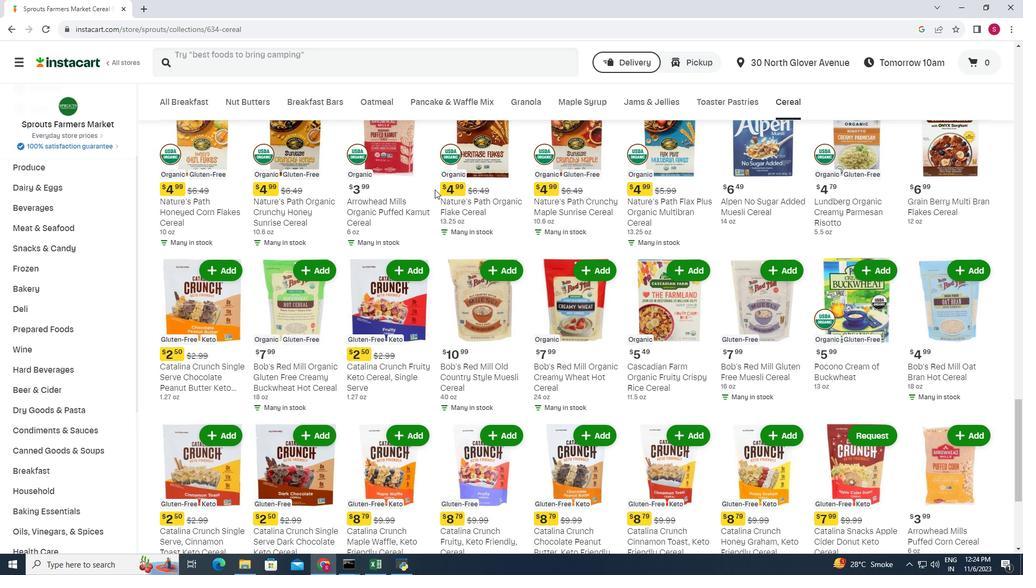 
Action: Mouse scrolled (435, 189) with delta (0, 0)
Screenshot: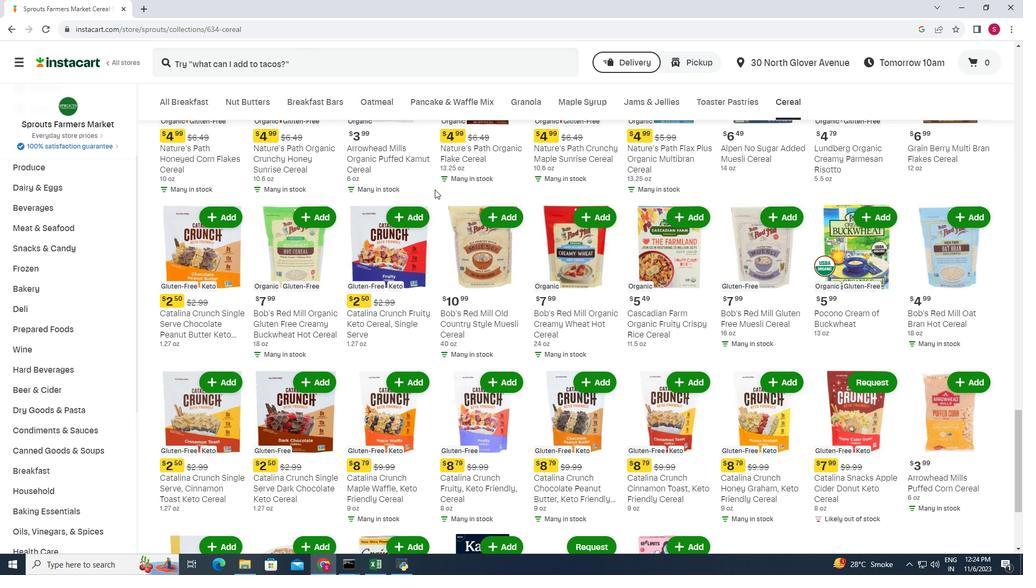 
Action: Mouse scrolled (435, 189) with delta (0, 0)
Screenshot: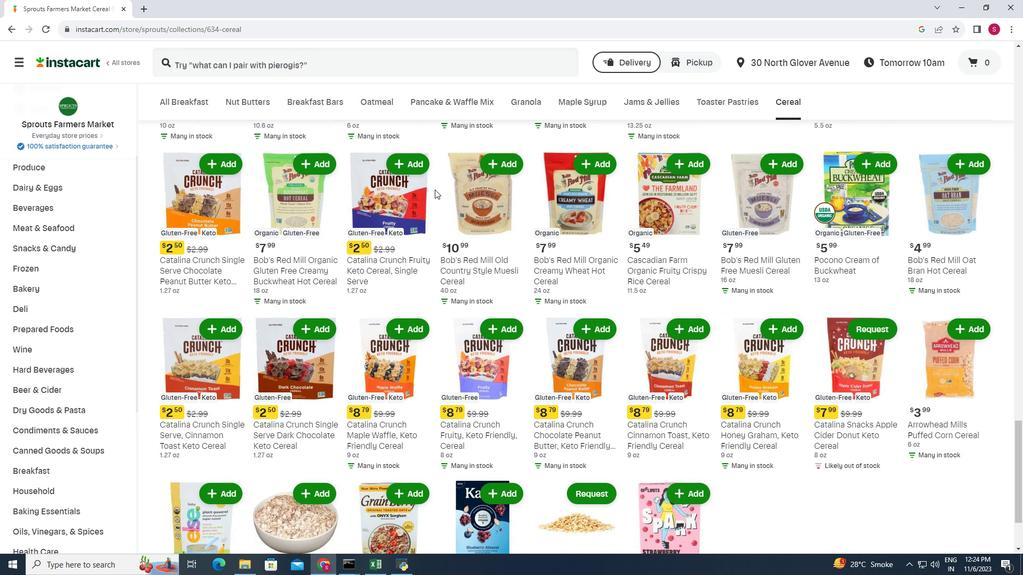 
Action: Mouse moved to (435, 189)
Screenshot: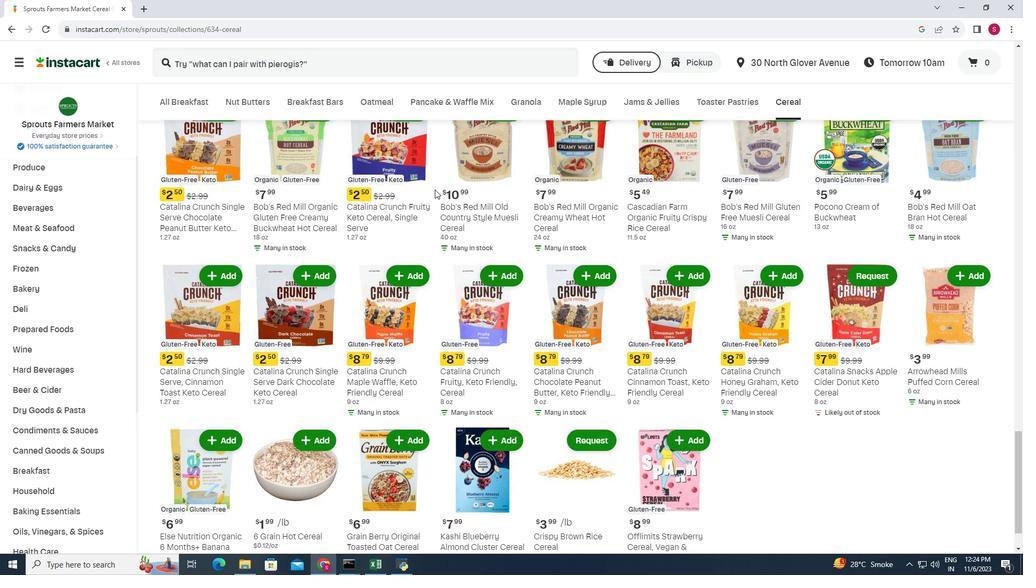 
Action: Mouse scrolled (435, 189) with delta (0, 0)
Screenshot: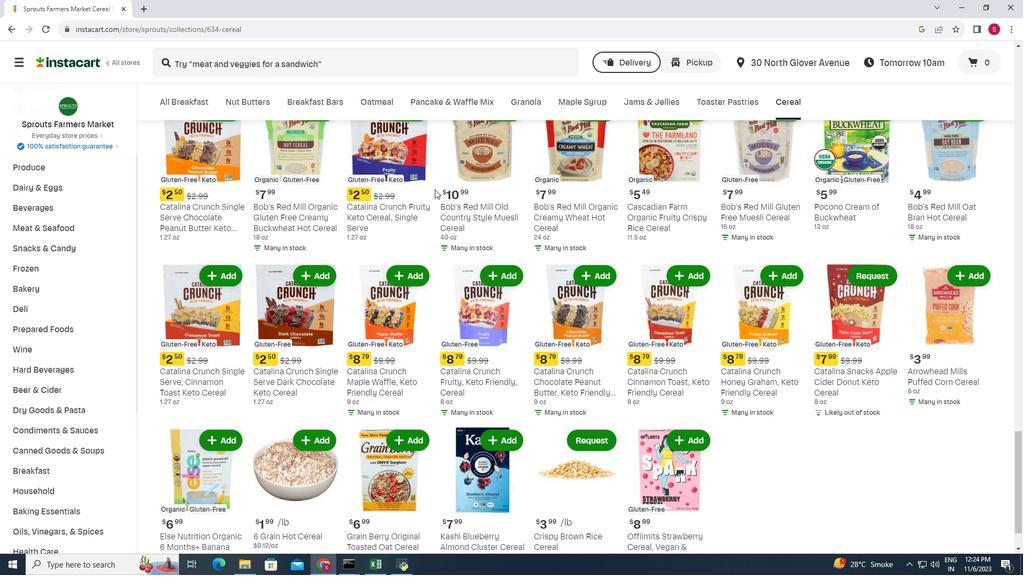 
Action: Mouse scrolled (435, 189) with delta (0, 0)
Screenshot: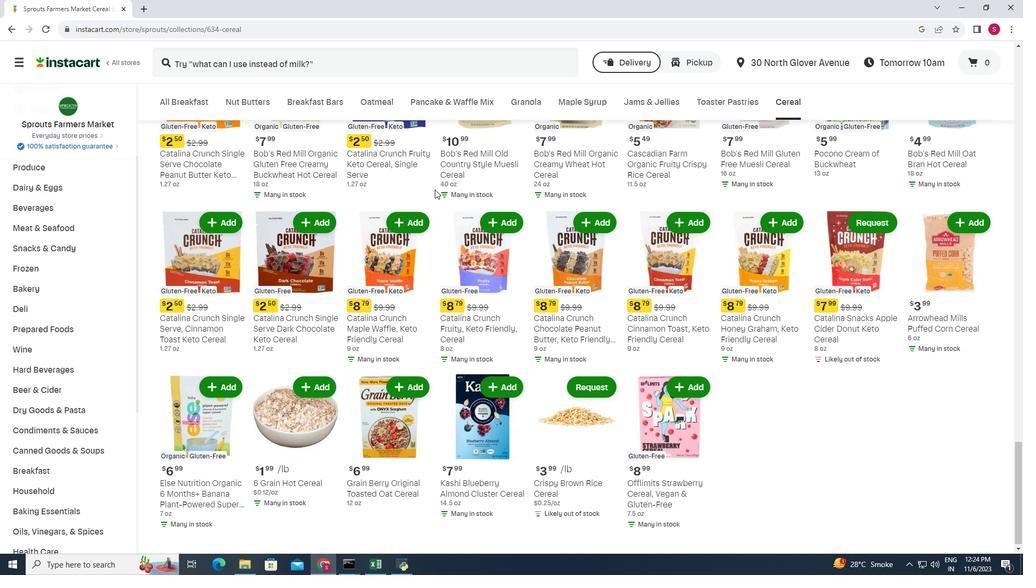 
Action: Mouse scrolled (435, 190) with delta (0, 0)
Screenshot: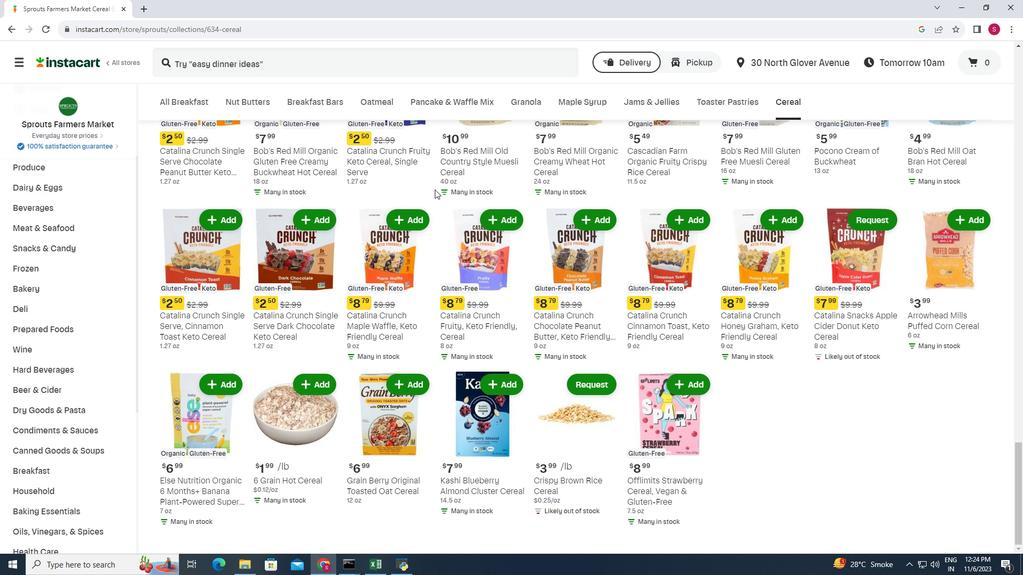 
Action: Mouse scrolled (435, 189) with delta (0, 0)
Screenshot: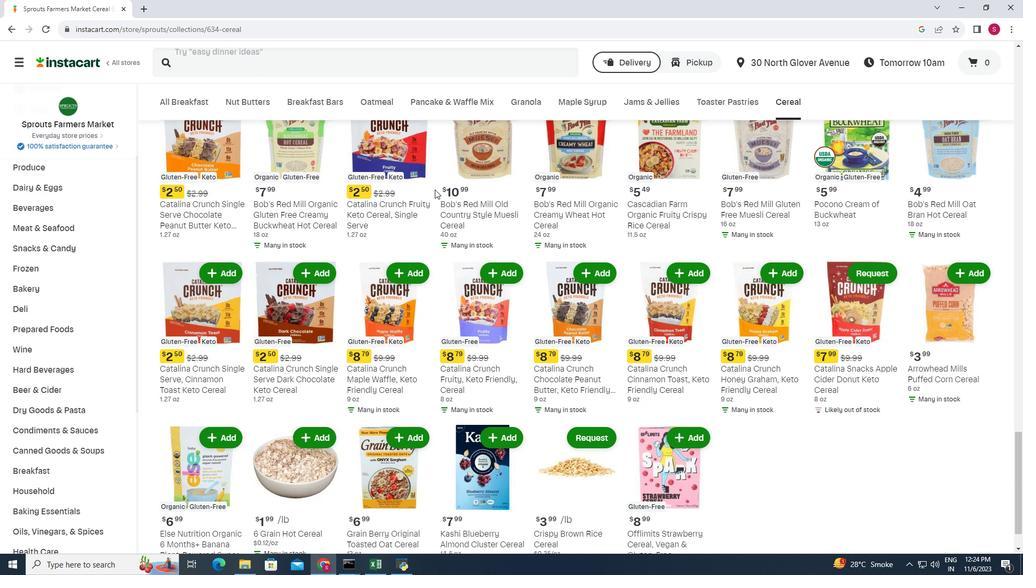 
Action: Mouse moved to (436, 180)
Screenshot: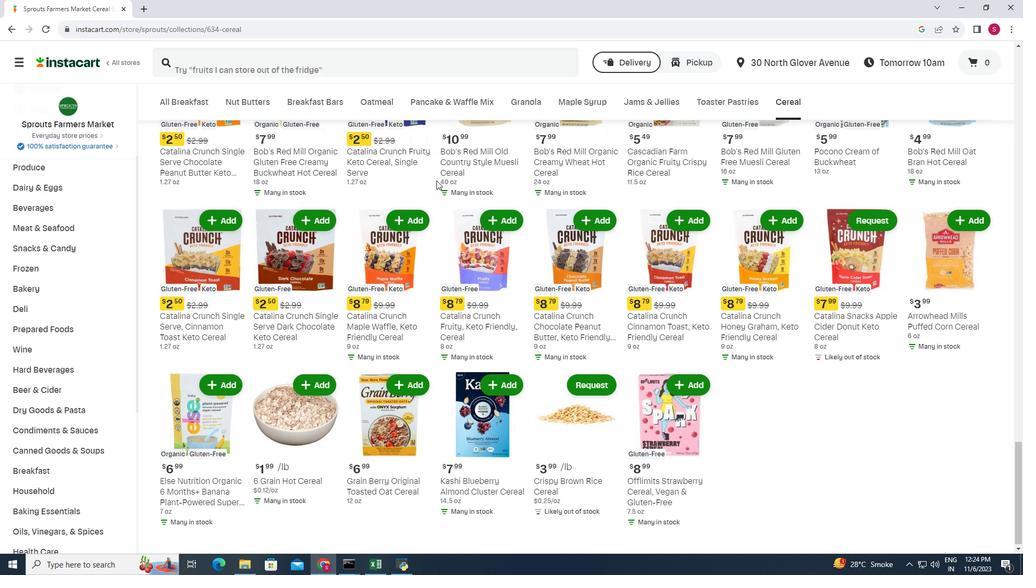 
